 Task: Create a due date automation trigger when advanced on, on the wednesday of the week a card is due add content with an empty description at 11:00 AM.
Action: Mouse moved to (1340, 105)
Screenshot: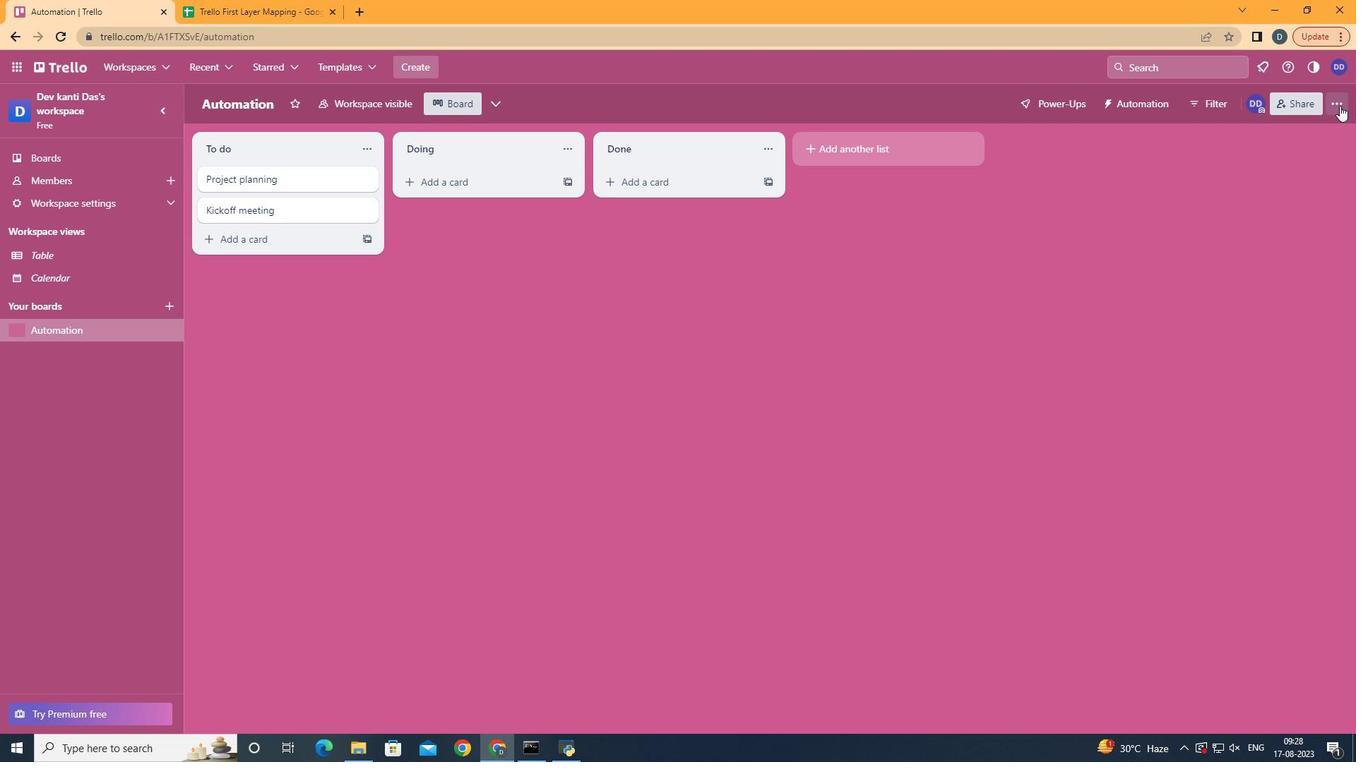 
Action: Mouse pressed left at (1340, 105)
Screenshot: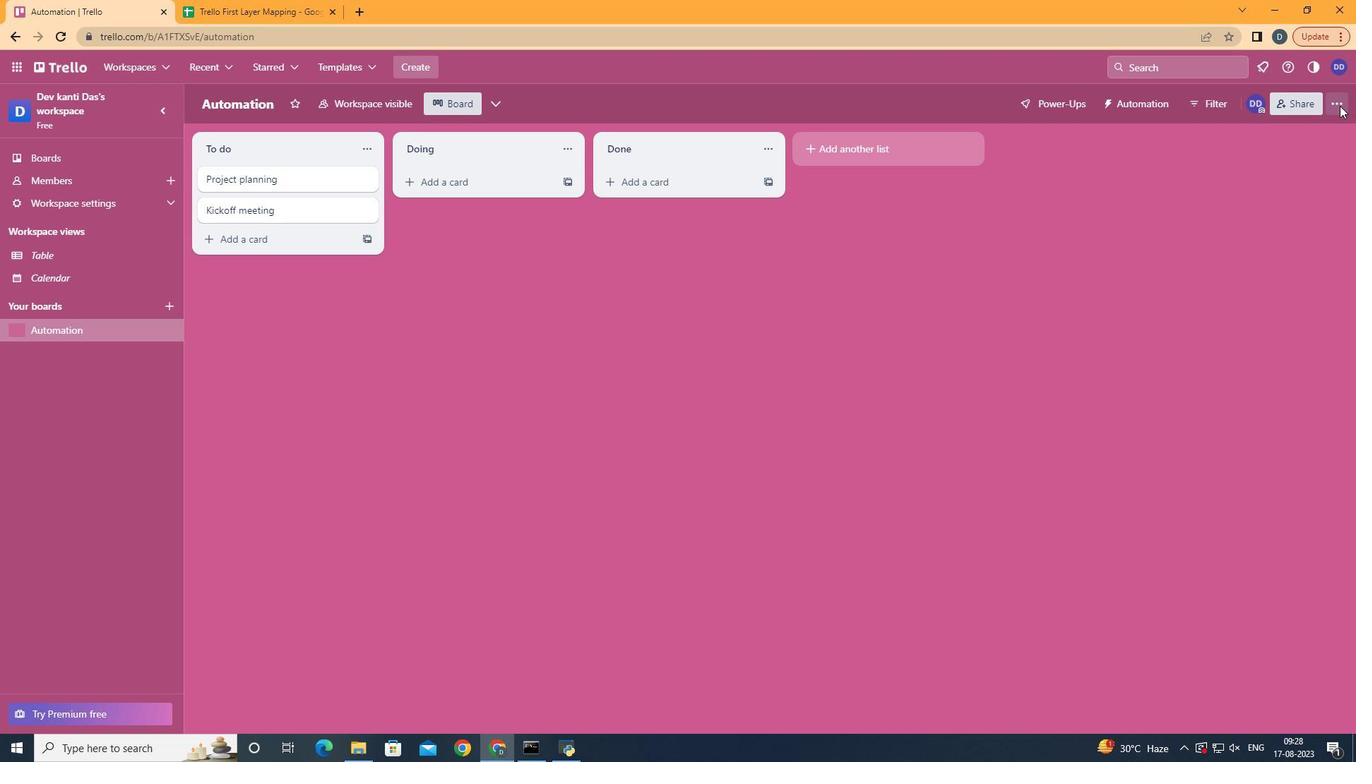
Action: Mouse moved to (1253, 307)
Screenshot: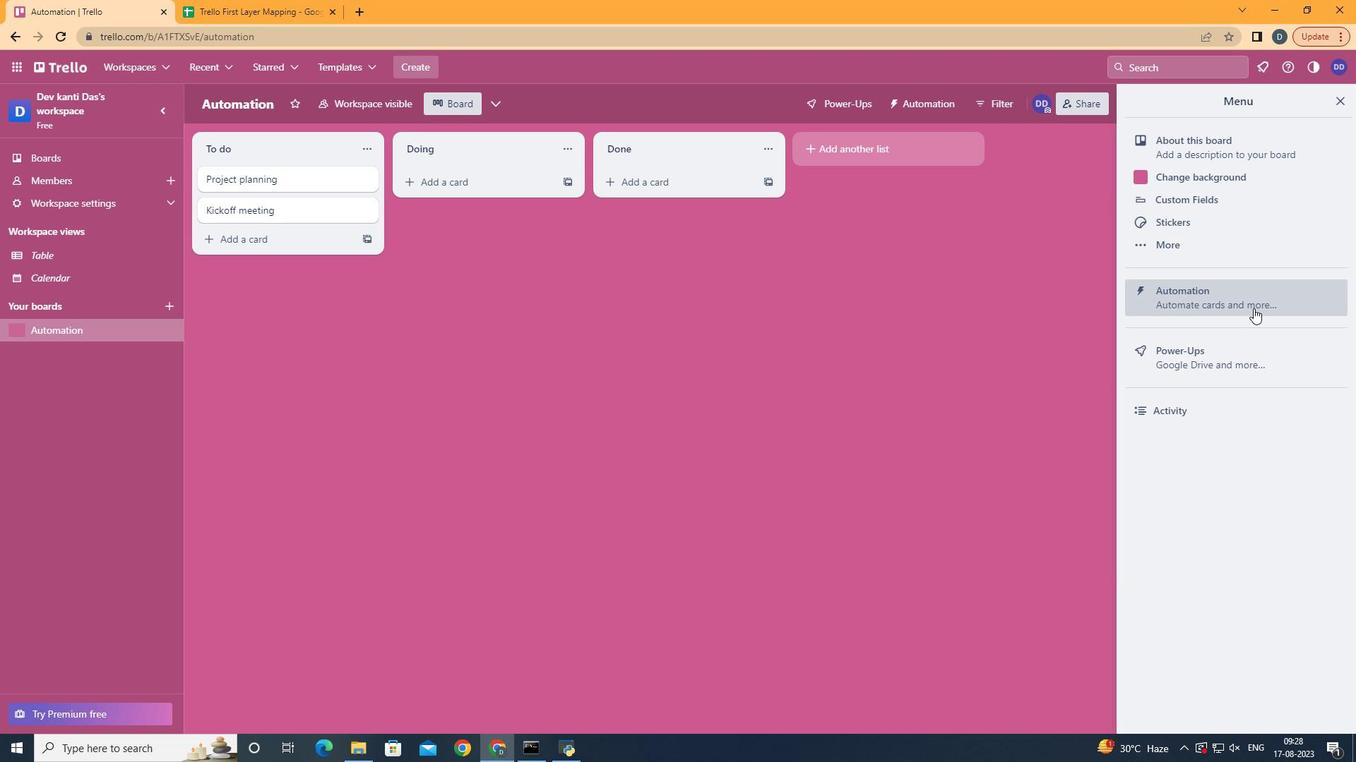 
Action: Mouse pressed left at (1253, 307)
Screenshot: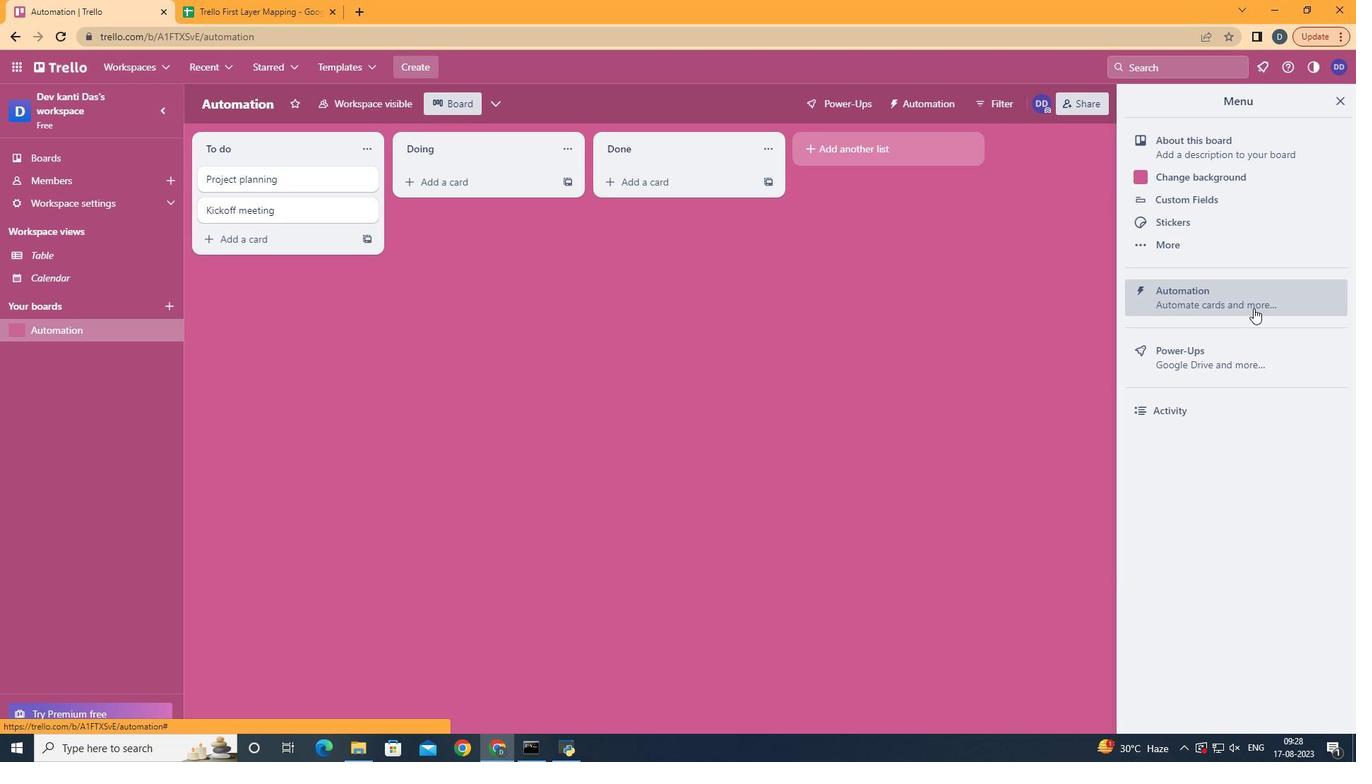 
Action: Mouse moved to (262, 280)
Screenshot: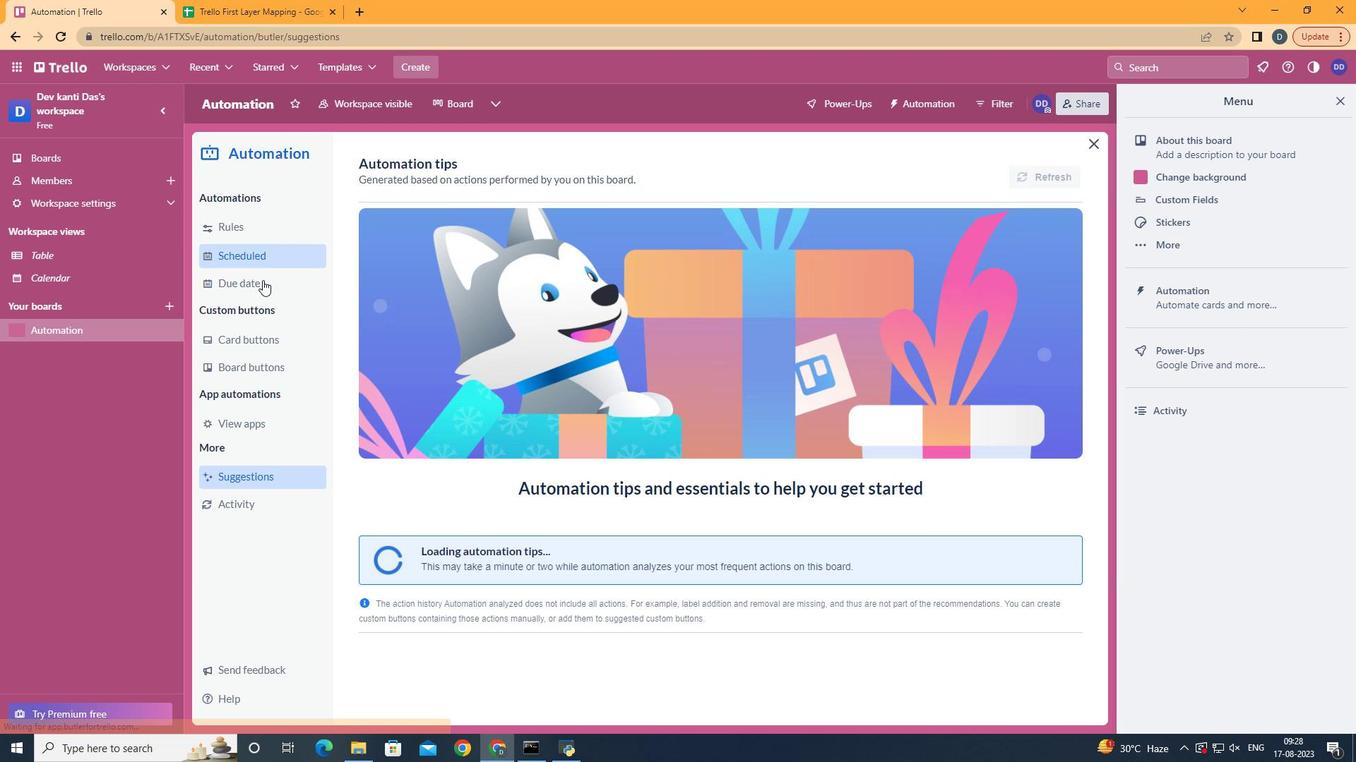 
Action: Mouse pressed left at (262, 280)
Screenshot: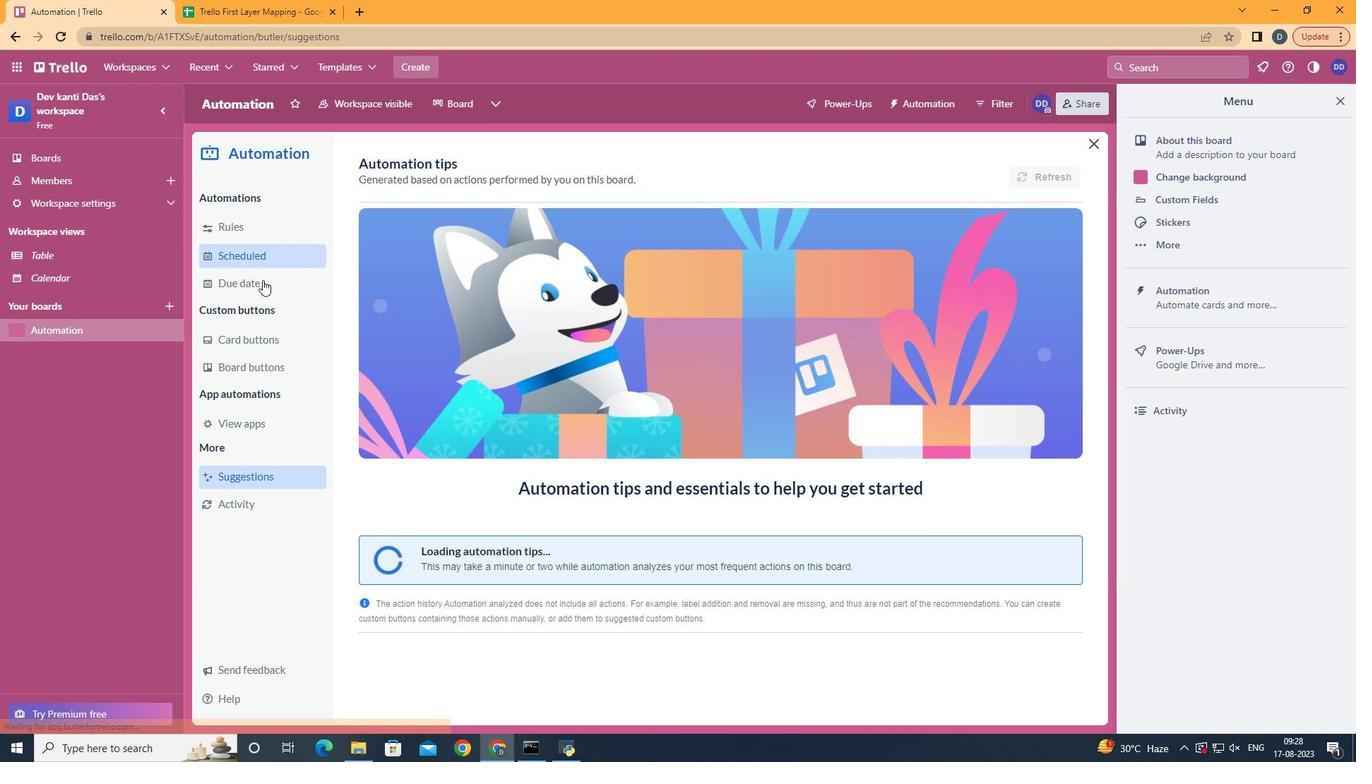
Action: Mouse moved to (975, 165)
Screenshot: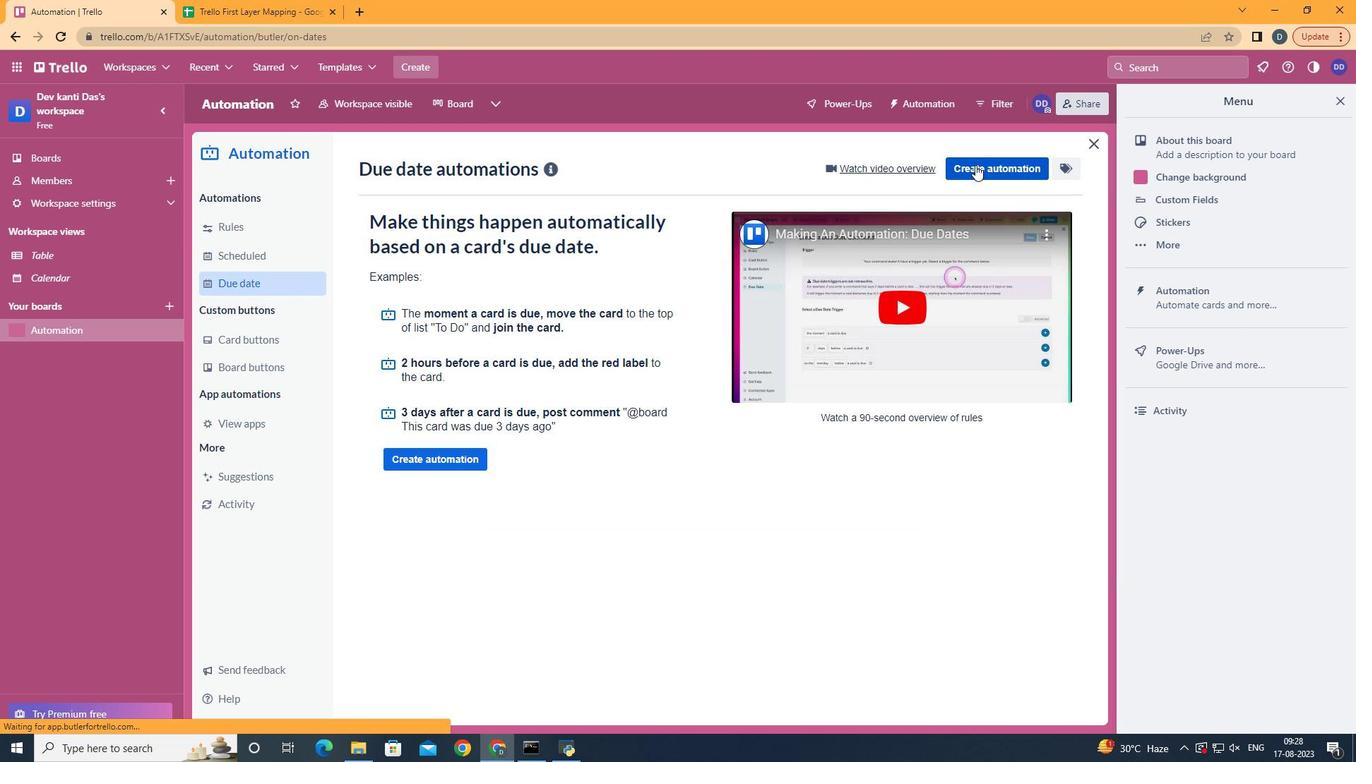 
Action: Mouse pressed left at (975, 165)
Screenshot: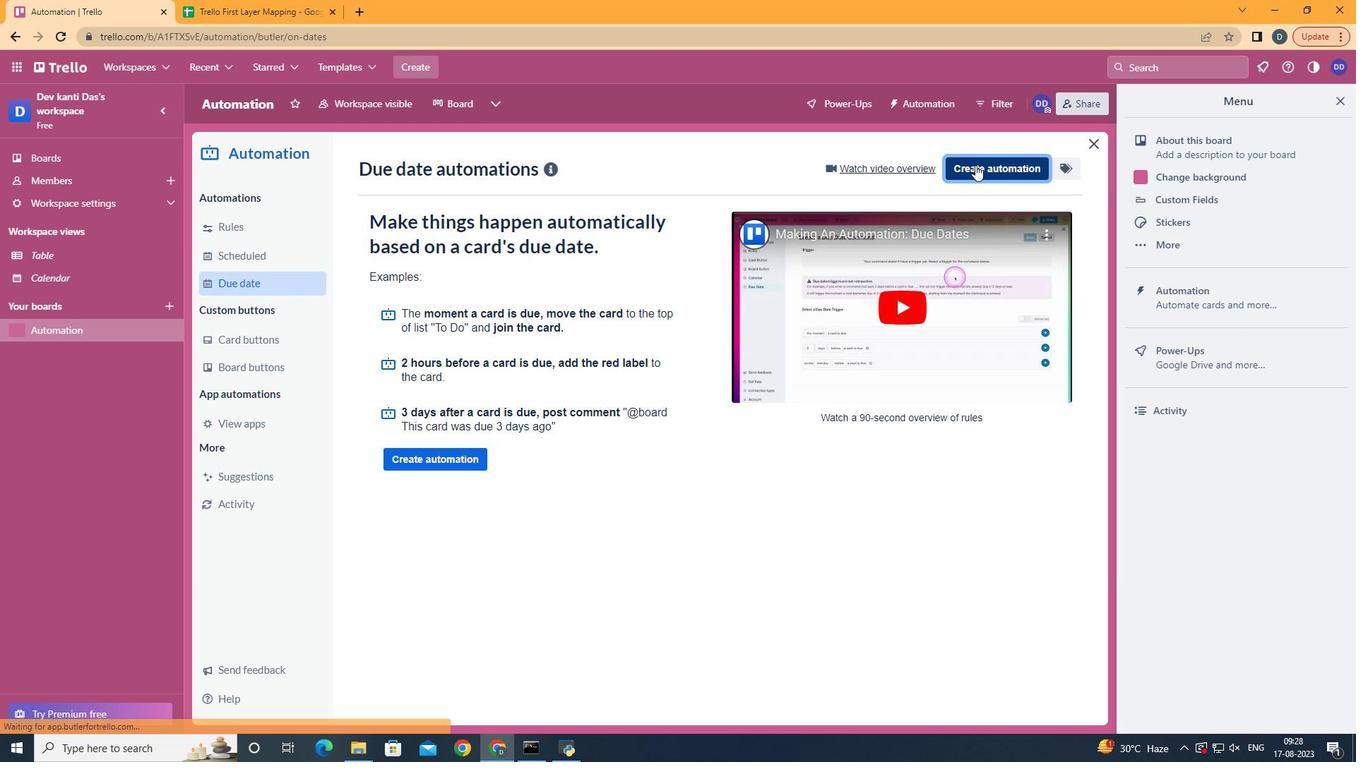 
Action: Mouse moved to (734, 298)
Screenshot: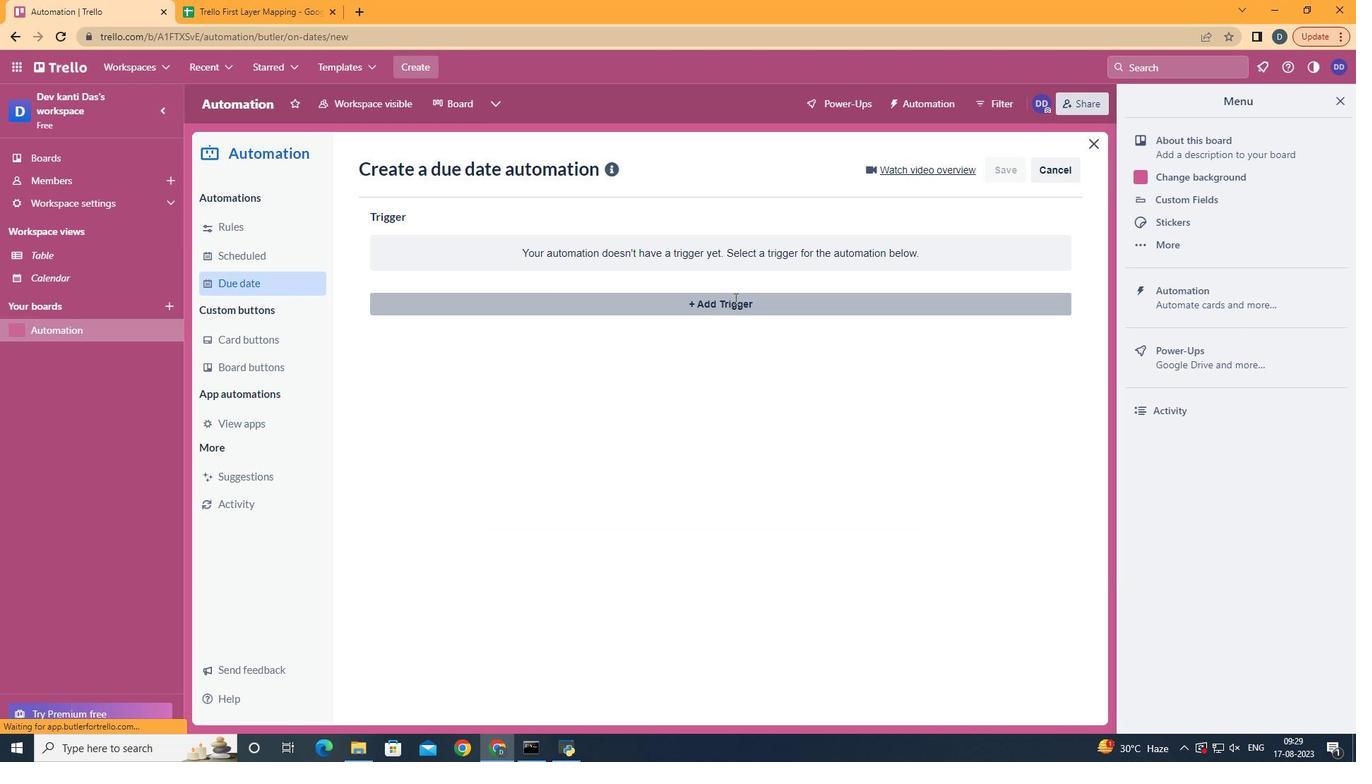 
Action: Mouse pressed left at (734, 298)
Screenshot: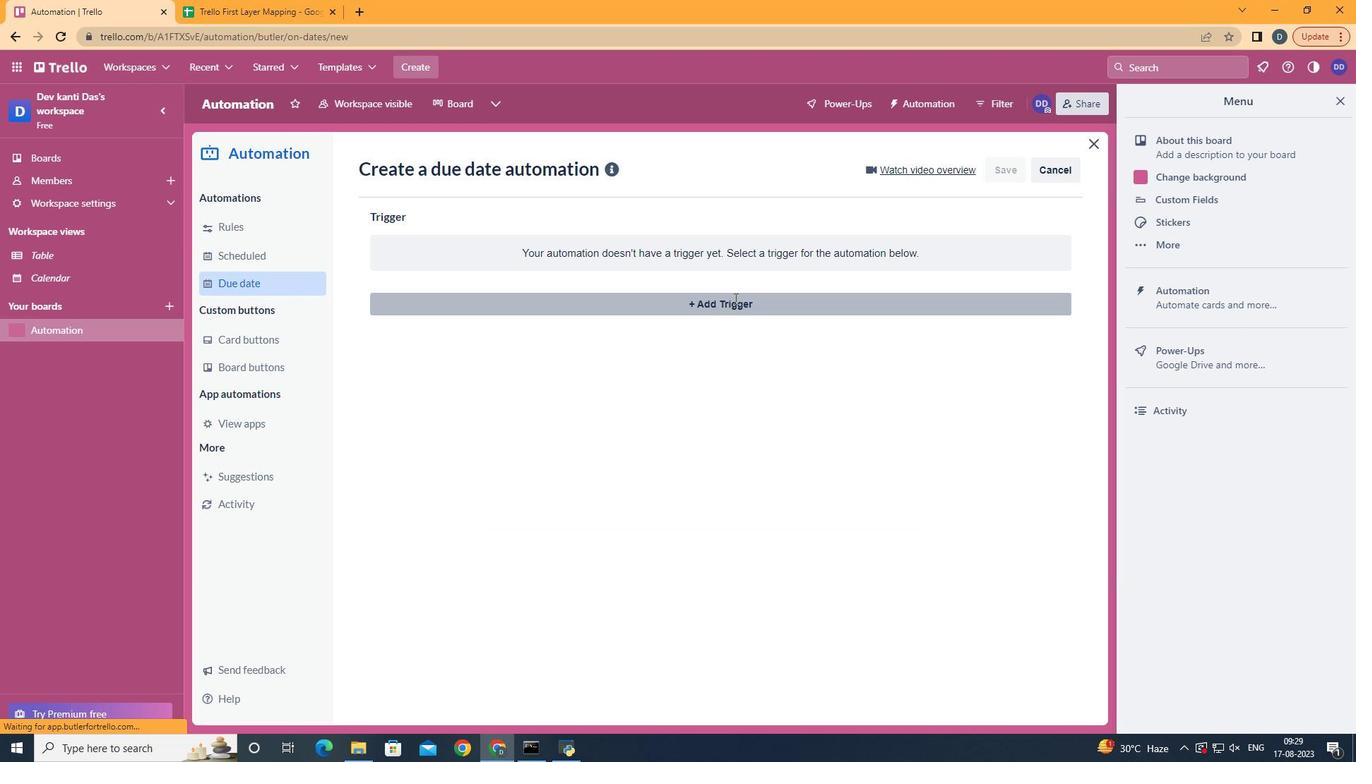 
Action: Mouse moved to (461, 426)
Screenshot: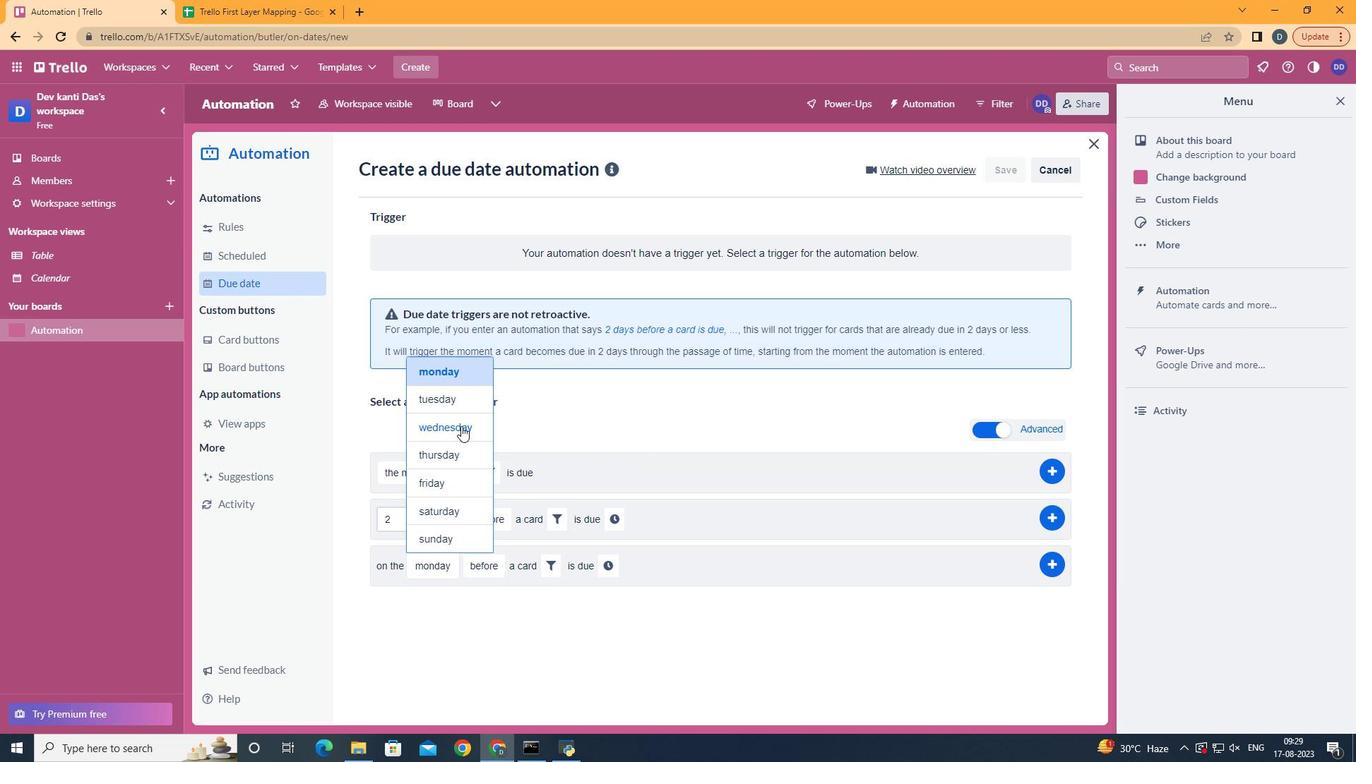 
Action: Mouse pressed left at (461, 426)
Screenshot: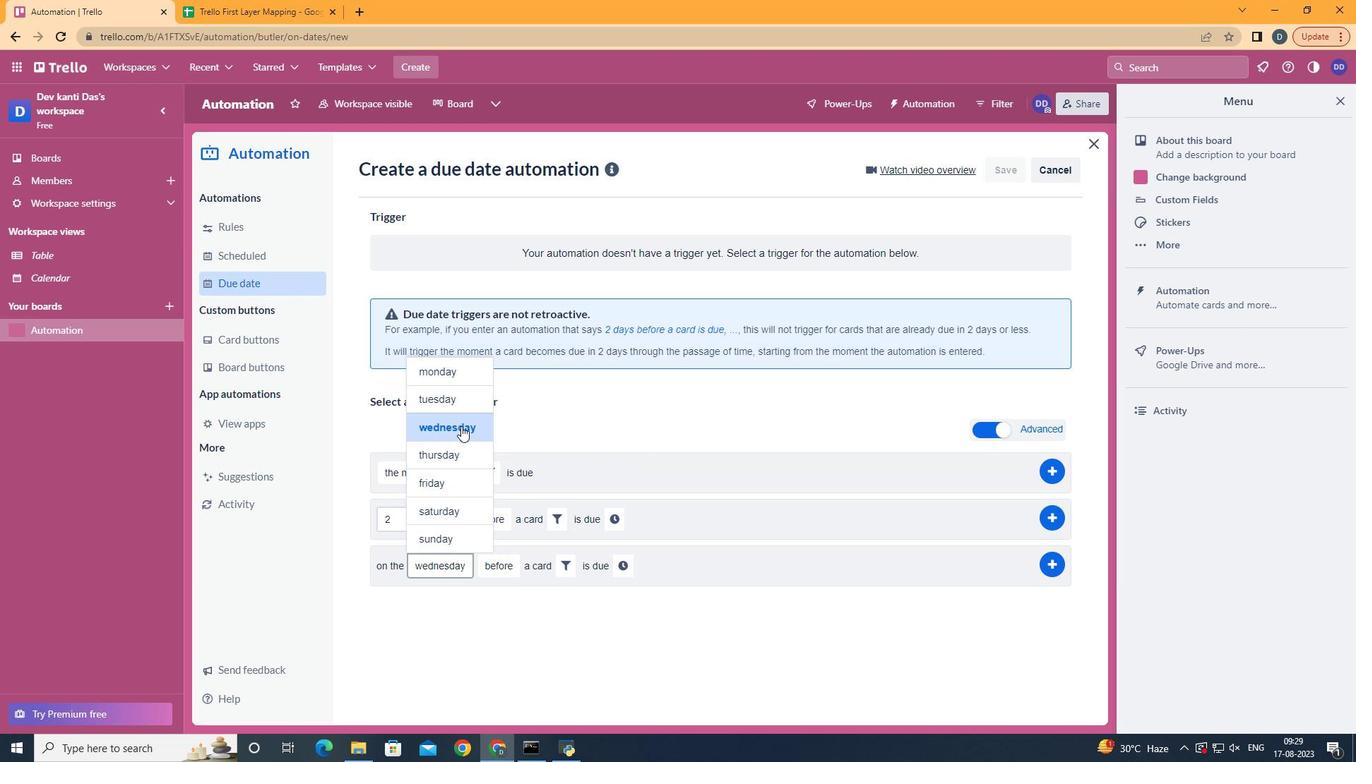 
Action: Mouse moved to (526, 656)
Screenshot: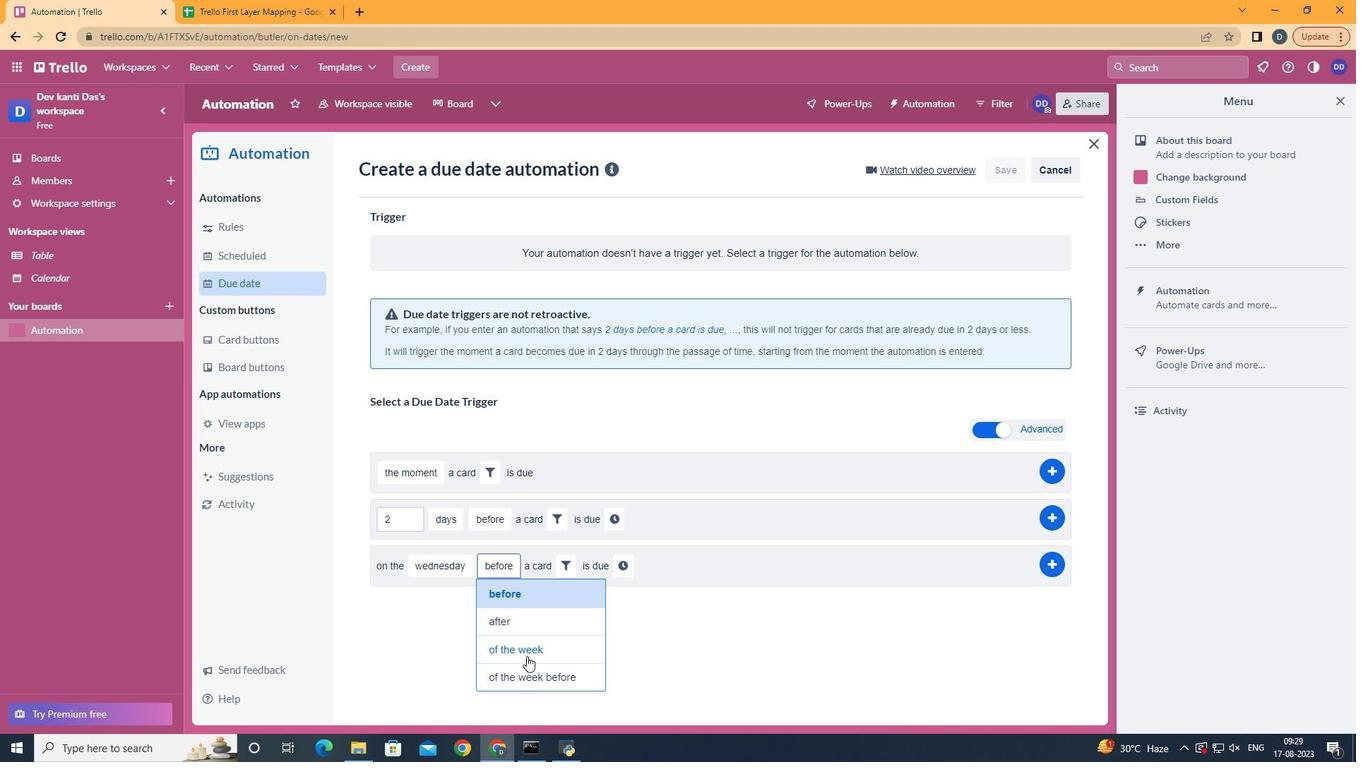 
Action: Mouse pressed left at (526, 656)
Screenshot: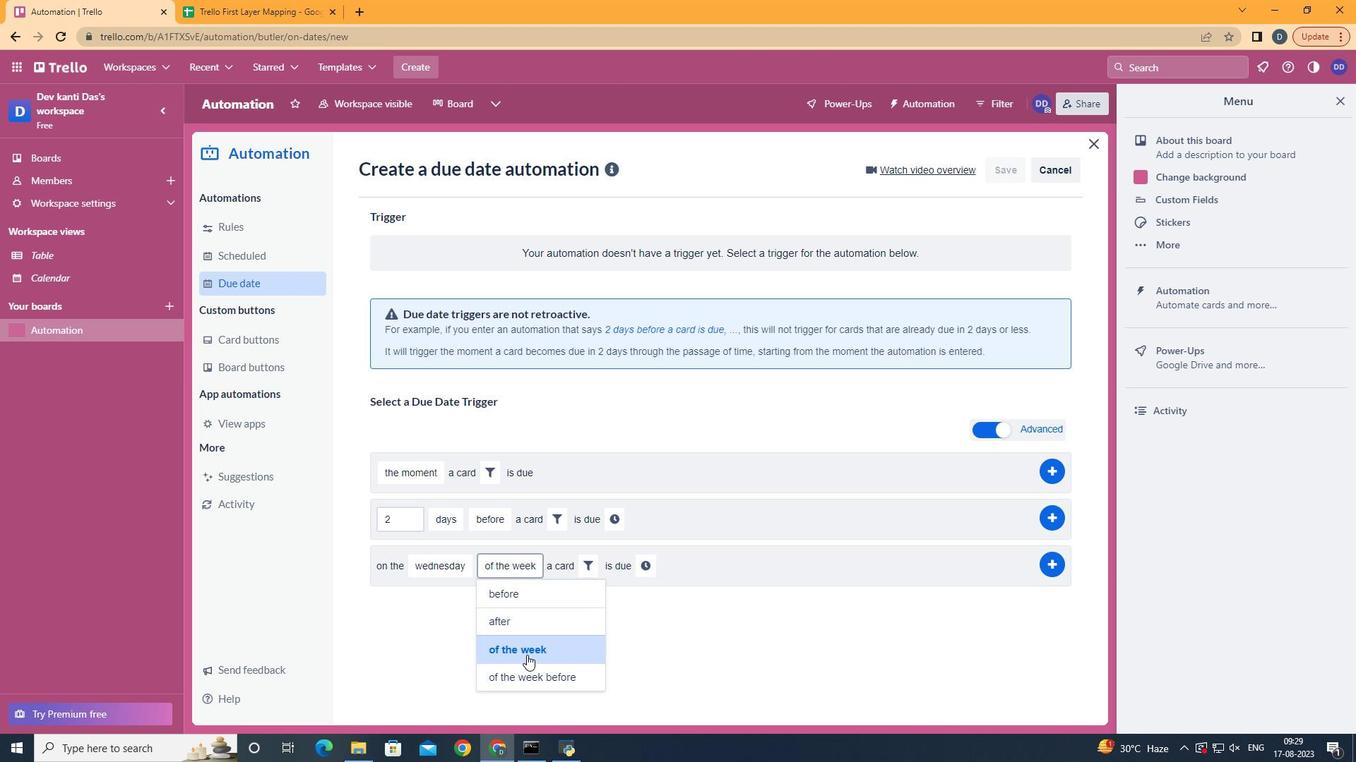 
Action: Mouse moved to (595, 566)
Screenshot: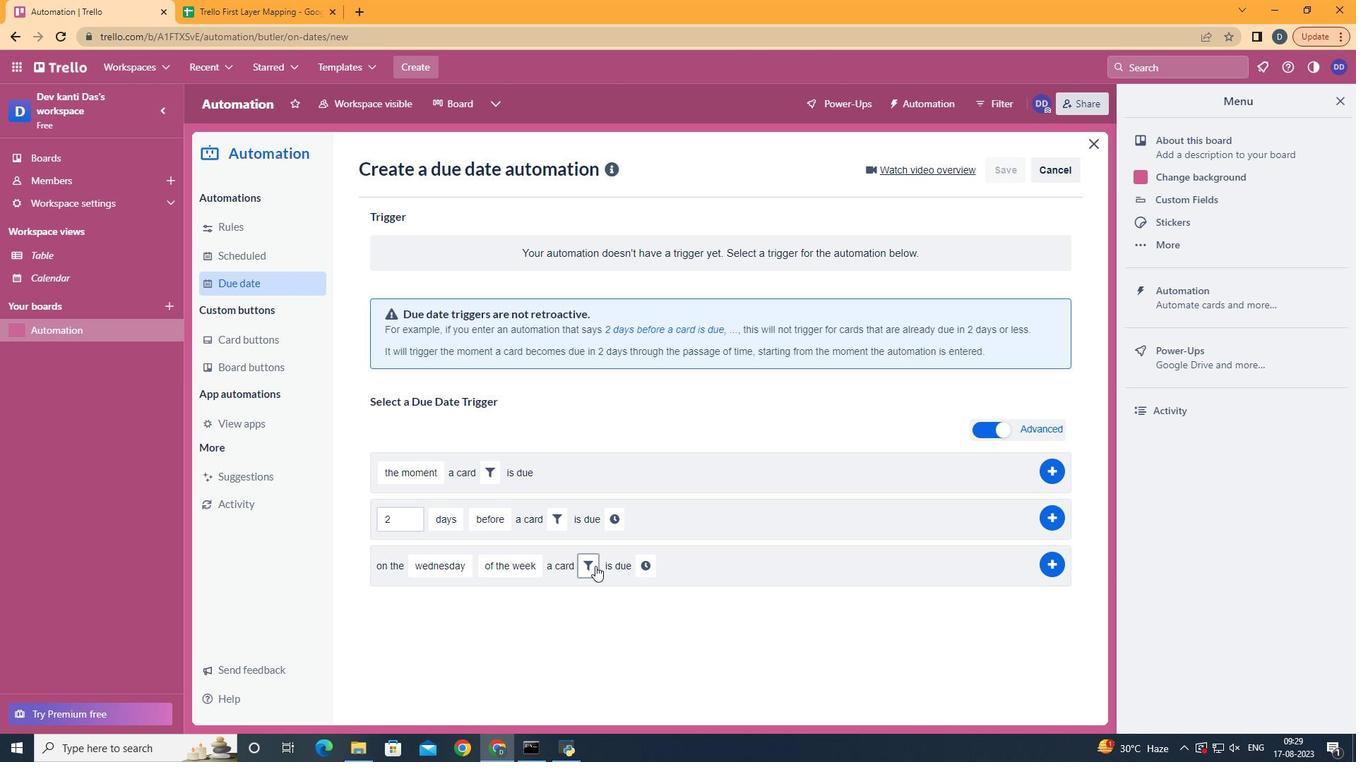 
Action: Mouse pressed left at (595, 566)
Screenshot: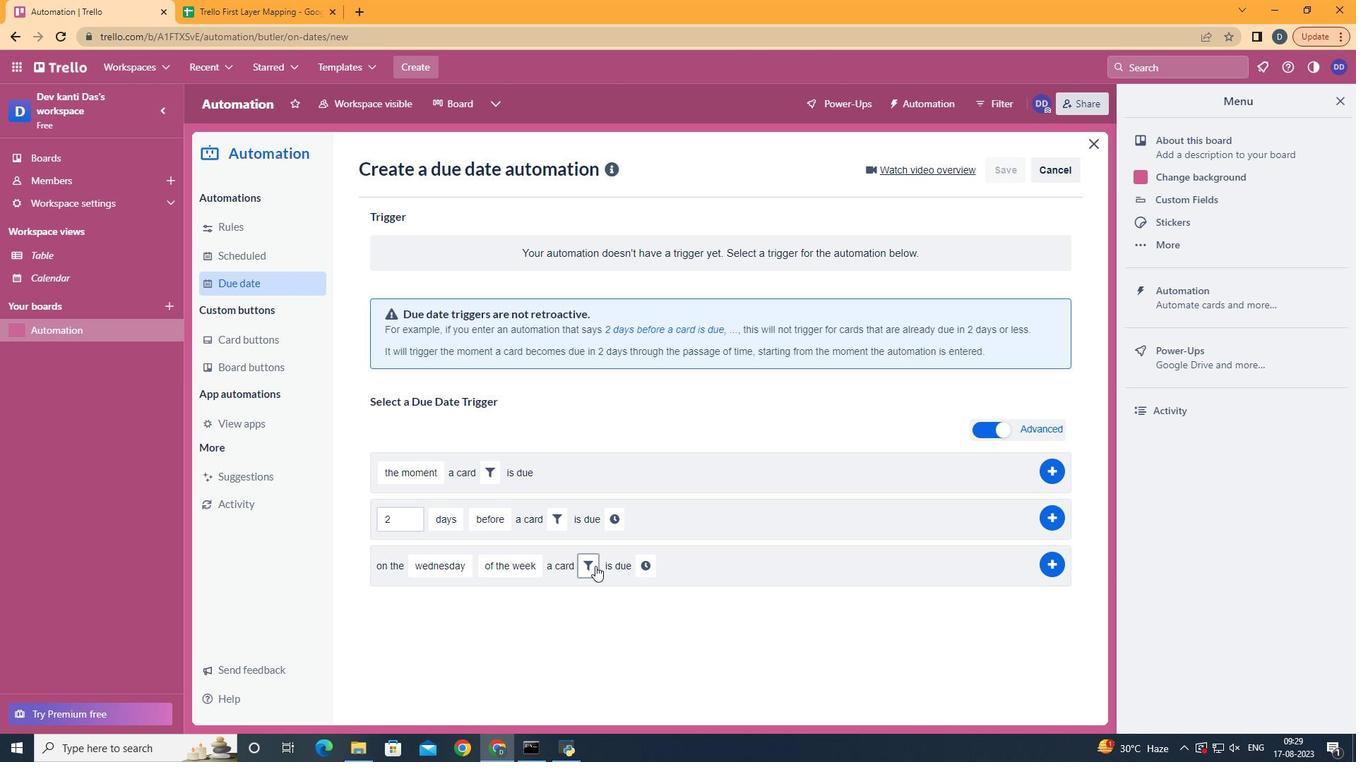 
Action: Mouse moved to (766, 611)
Screenshot: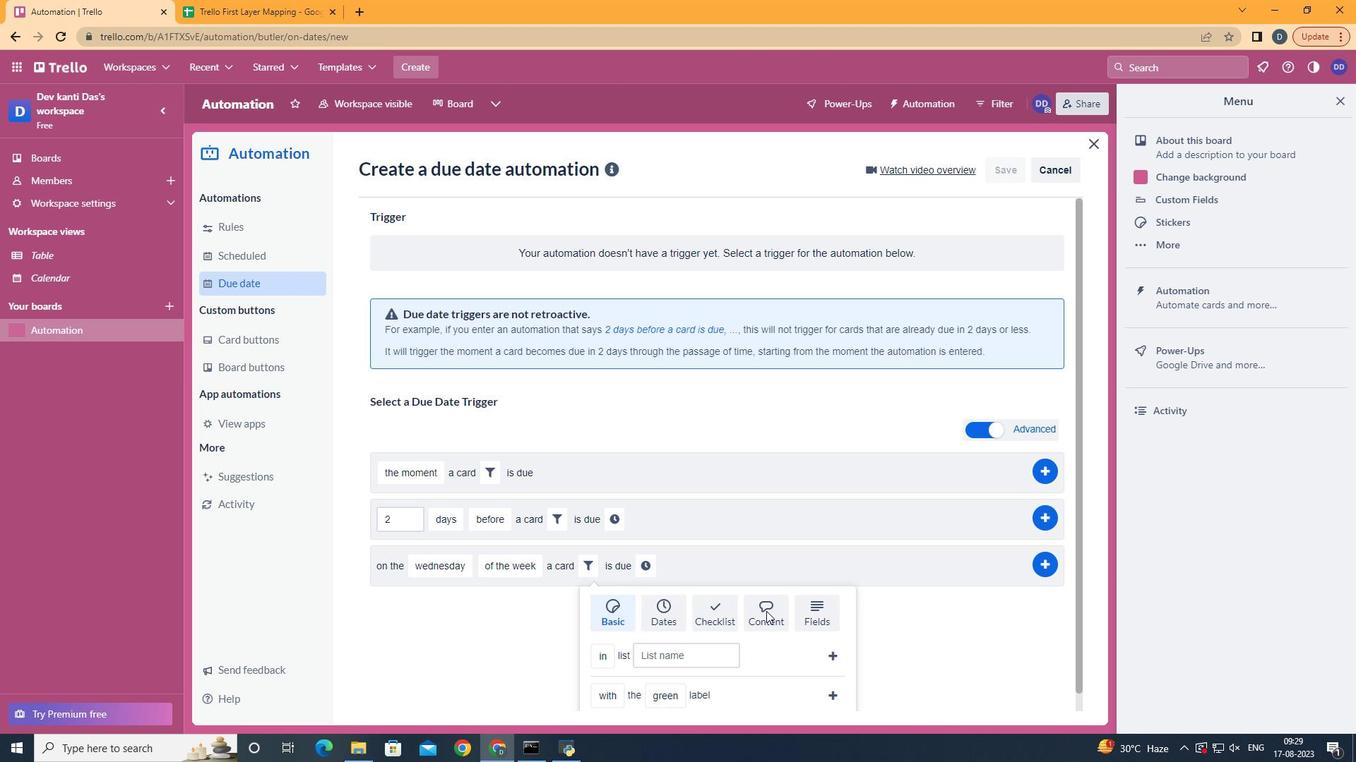
Action: Mouse pressed left at (766, 611)
Screenshot: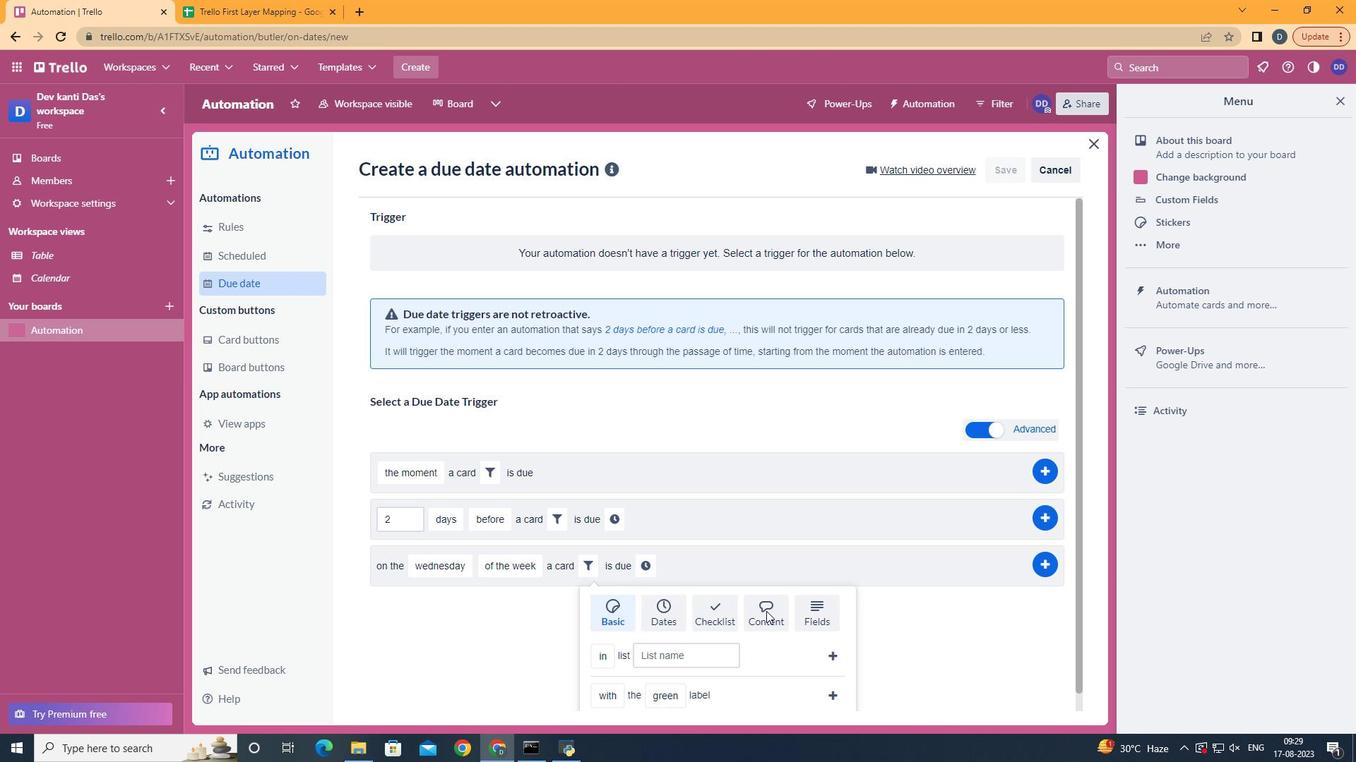 
Action: Mouse scrolled (766, 611) with delta (0, 0)
Screenshot: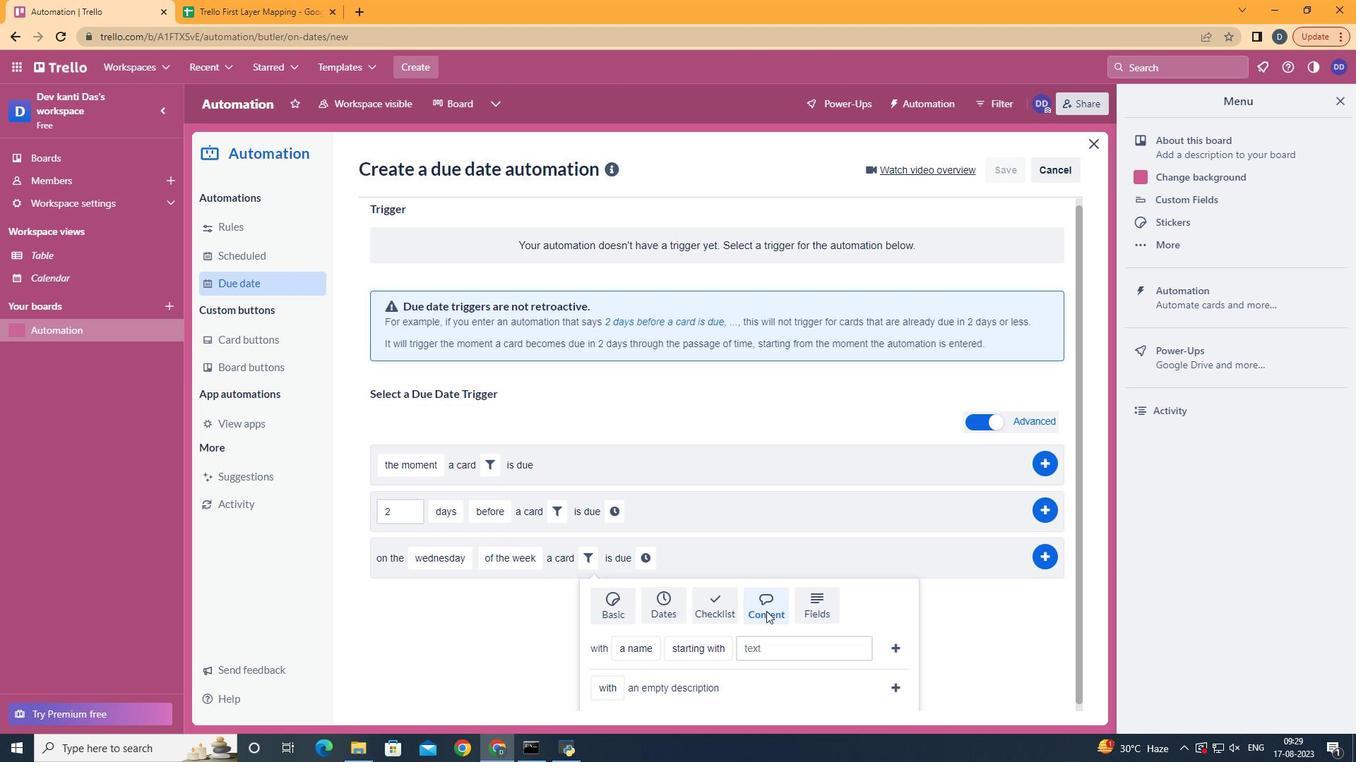 
Action: Mouse scrolled (766, 611) with delta (0, 0)
Screenshot: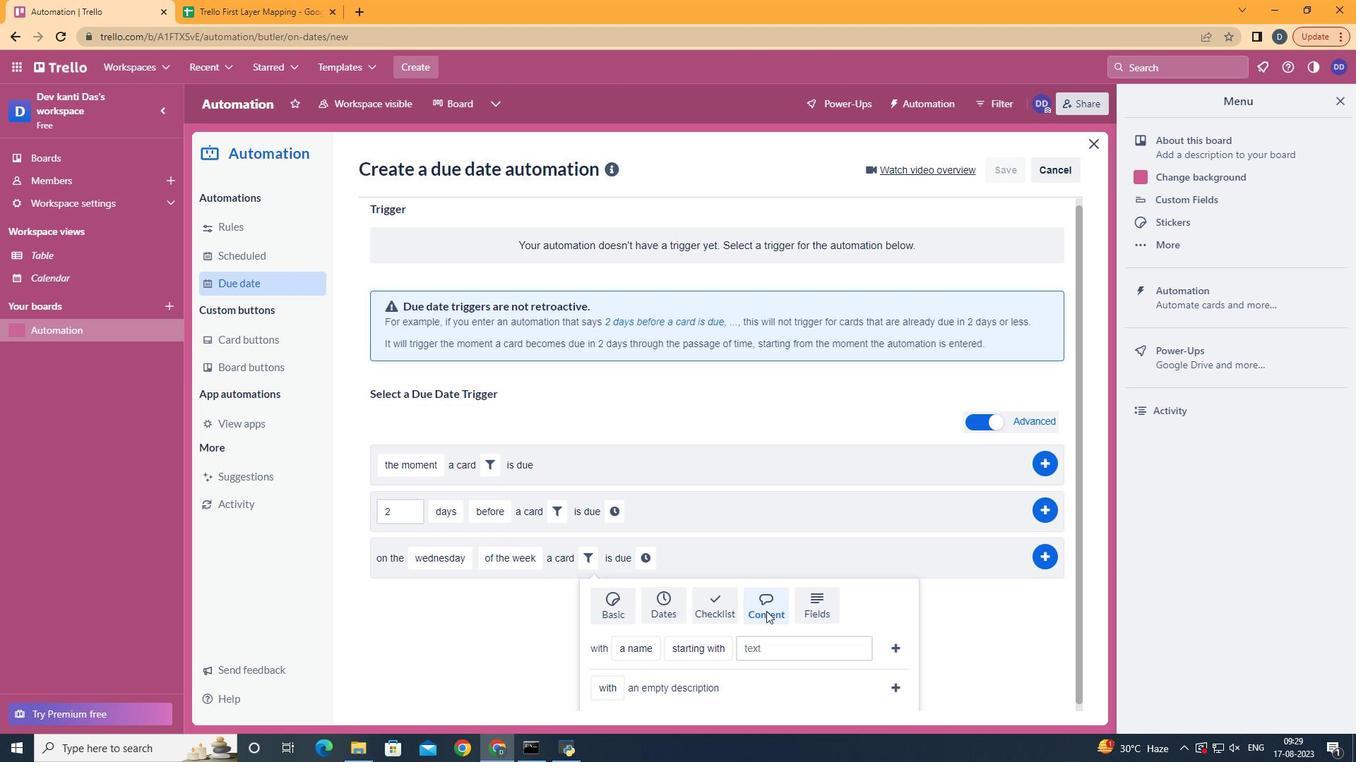 
Action: Mouse scrolled (766, 611) with delta (0, 0)
Screenshot: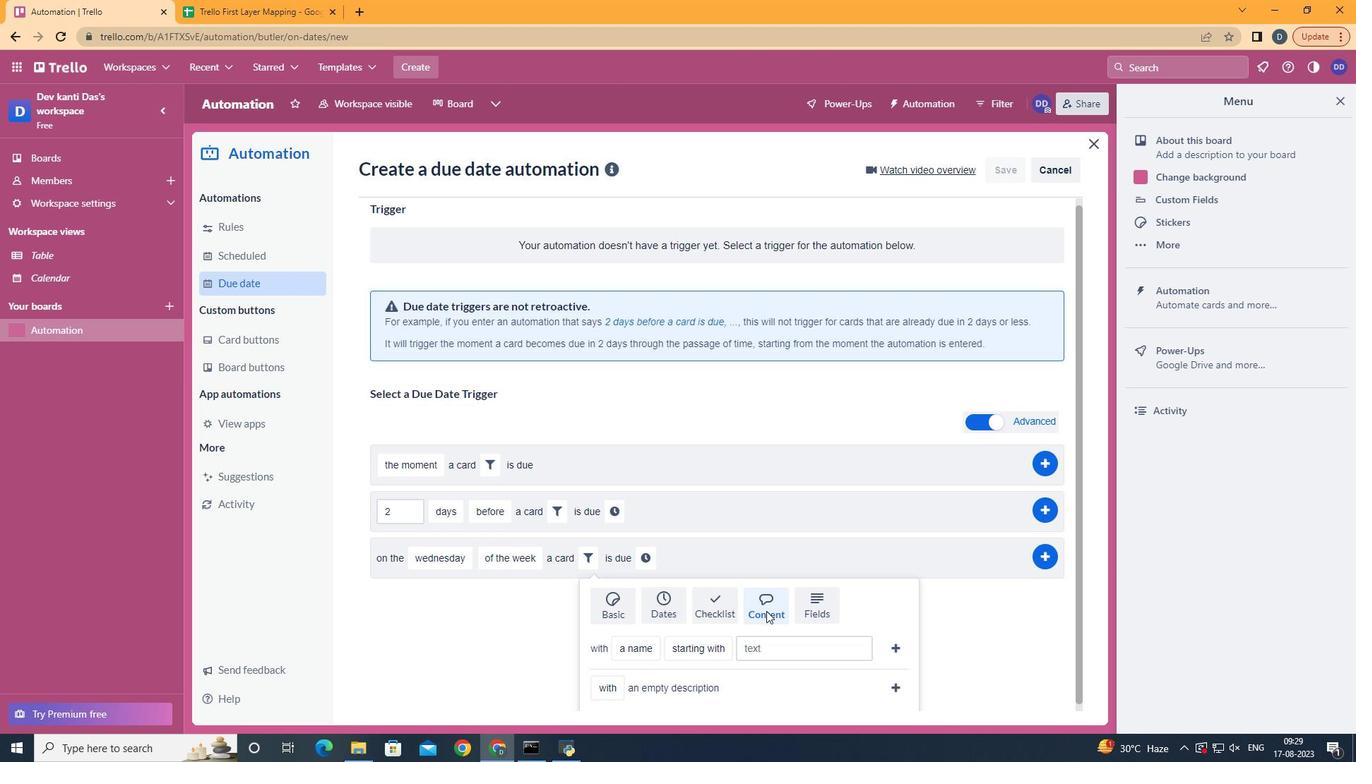 
Action: Mouse scrolled (766, 611) with delta (0, 0)
Screenshot: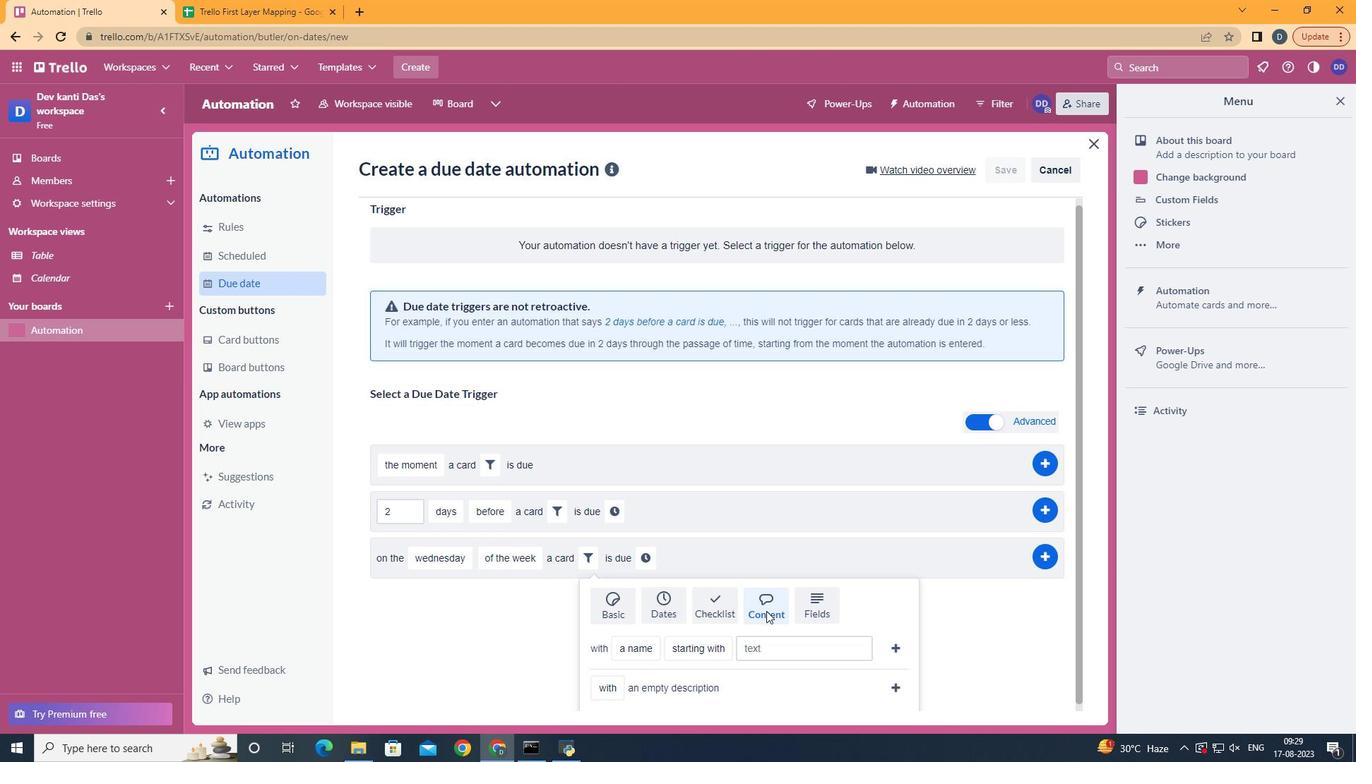 
Action: Mouse scrolled (766, 611) with delta (0, 0)
Screenshot: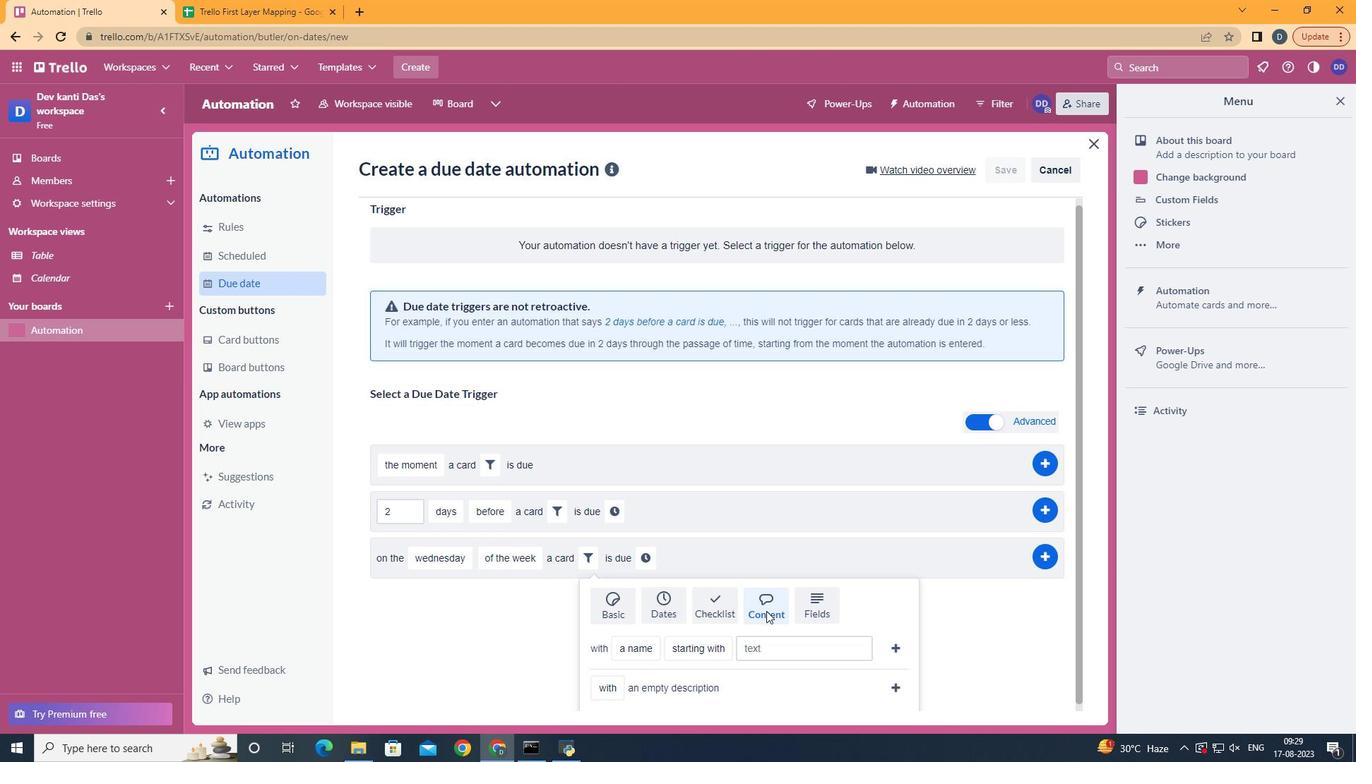 
Action: Mouse scrolled (766, 611) with delta (0, 0)
Screenshot: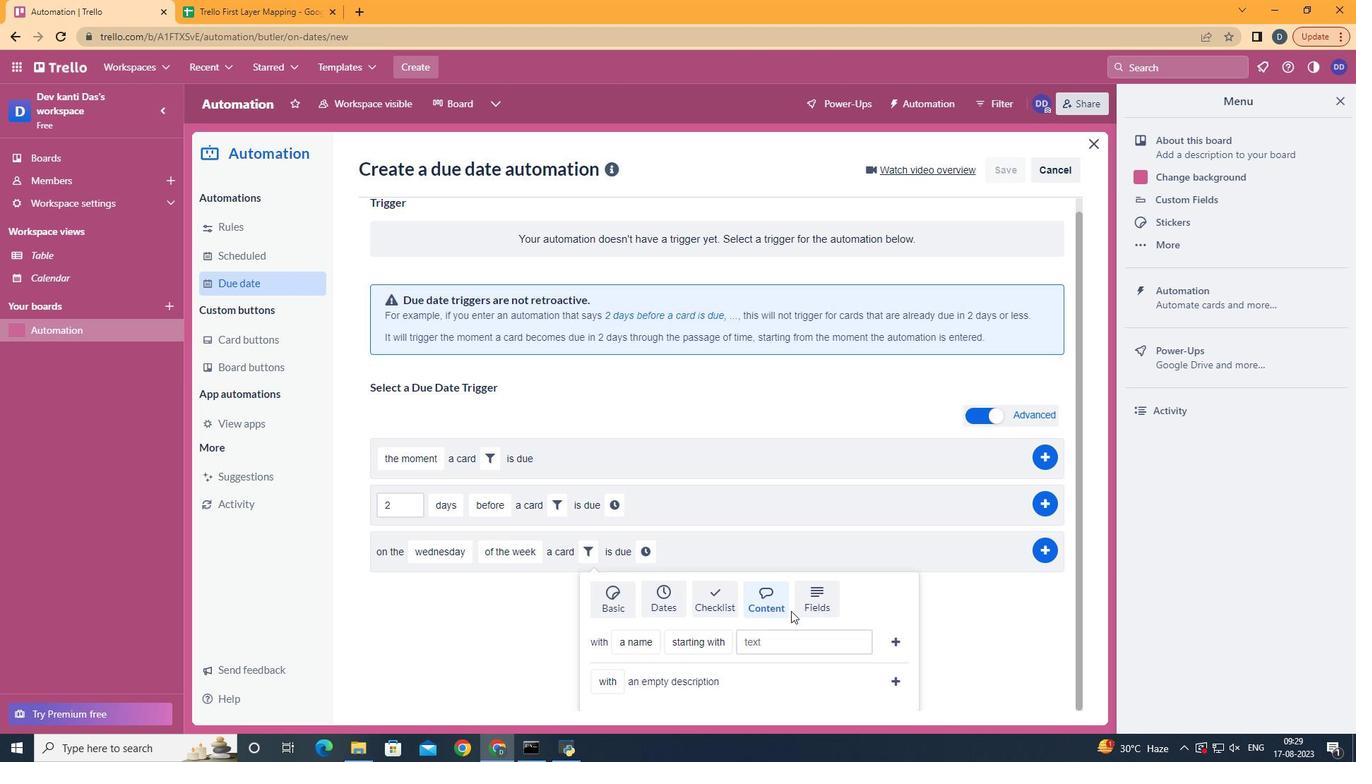 
Action: Mouse moved to (896, 684)
Screenshot: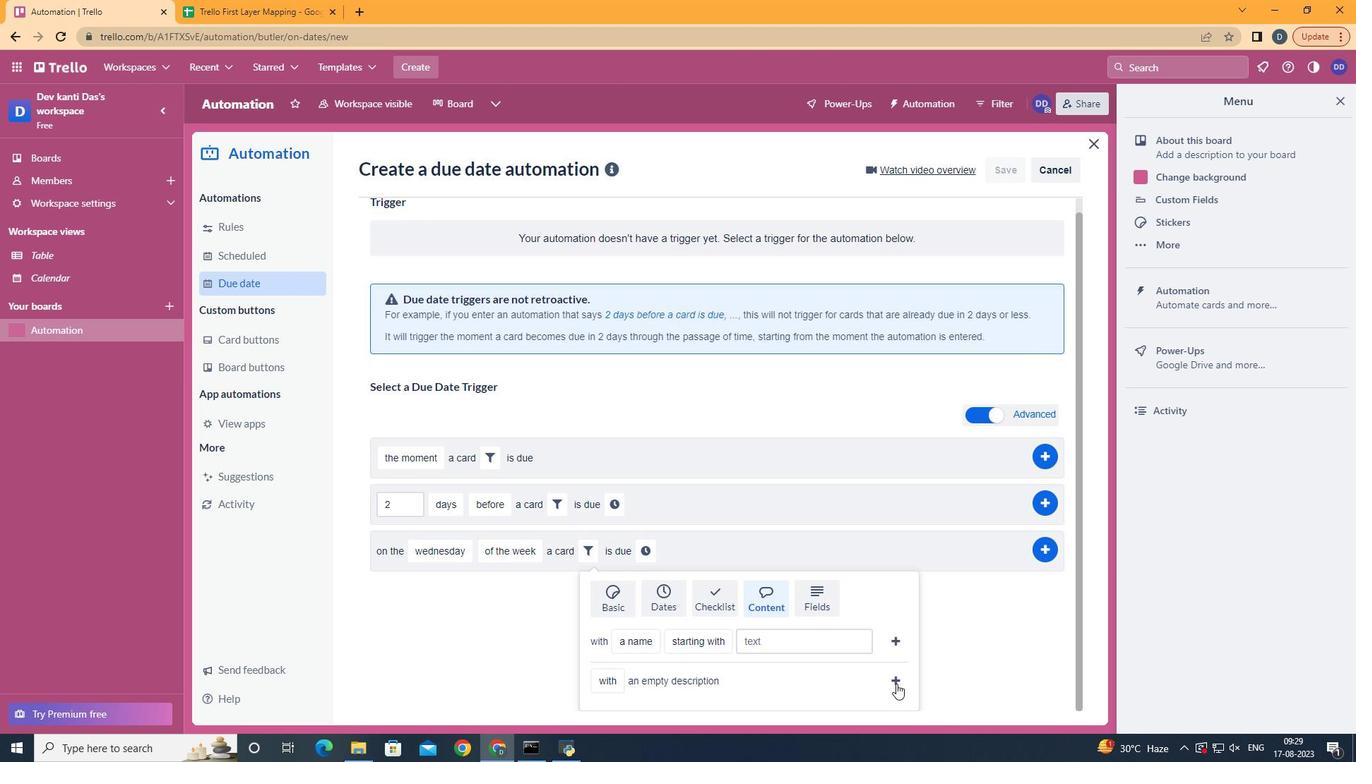 
Action: Mouse pressed left at (896, 684)
Screenshot: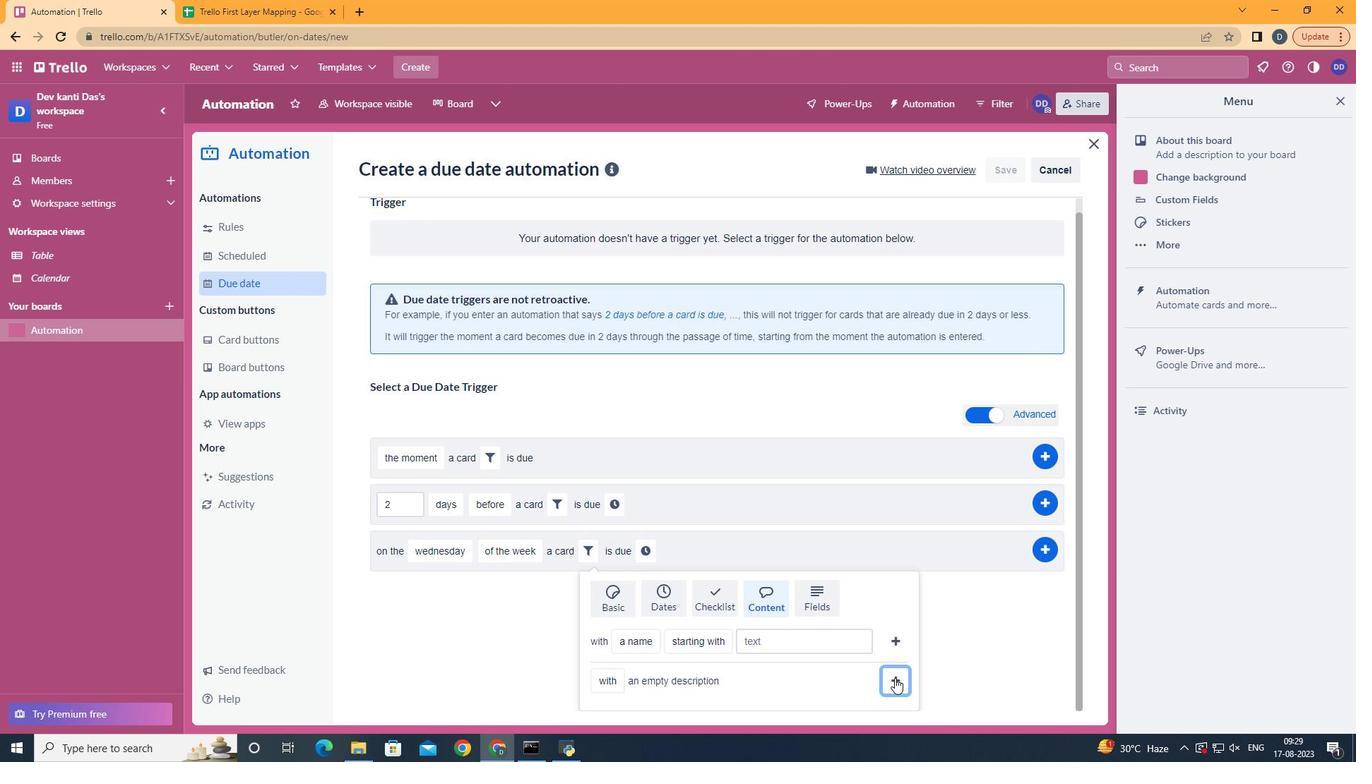
Action: Mouse moved to (797, 568)
Screenshot: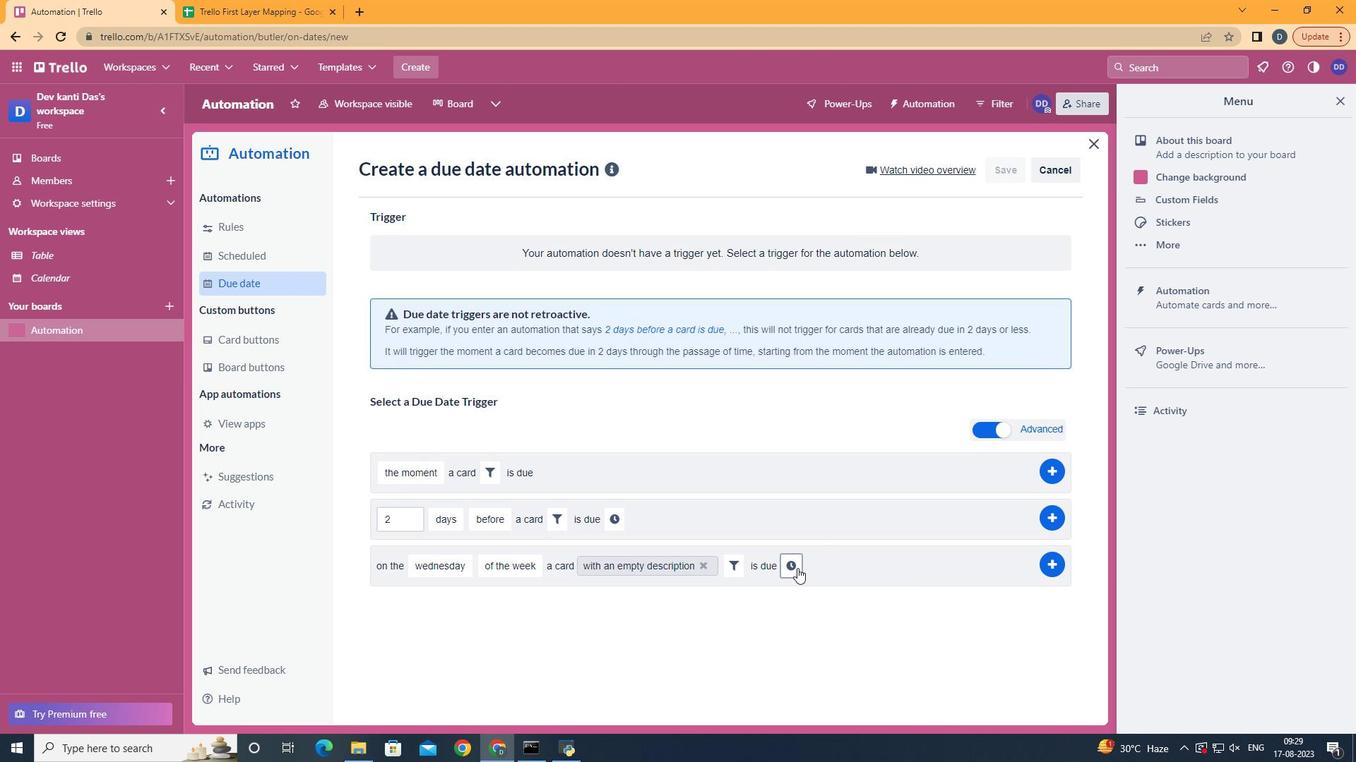 
Action: Mouse pressed left at (797, 568)
Screenshot: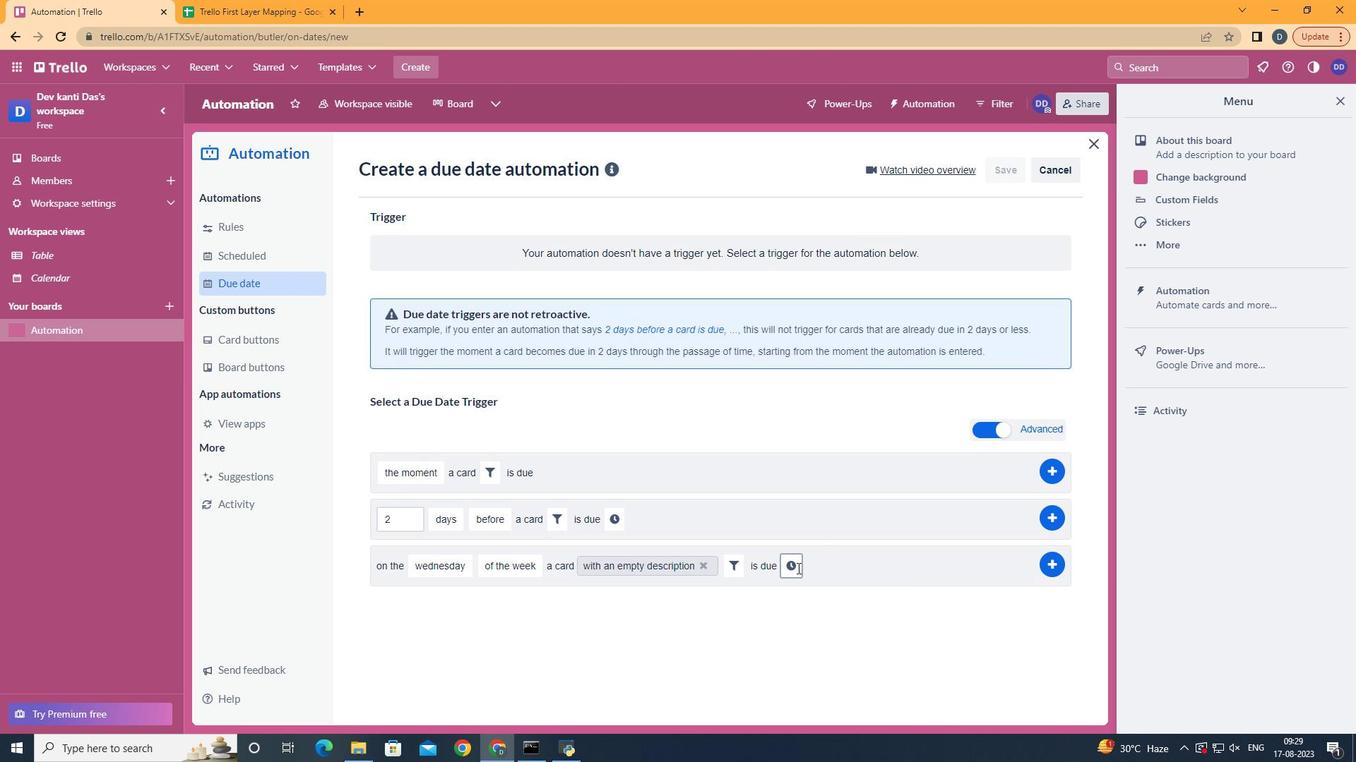 
Action: Mouse moved to (836, 572)
Screenshot: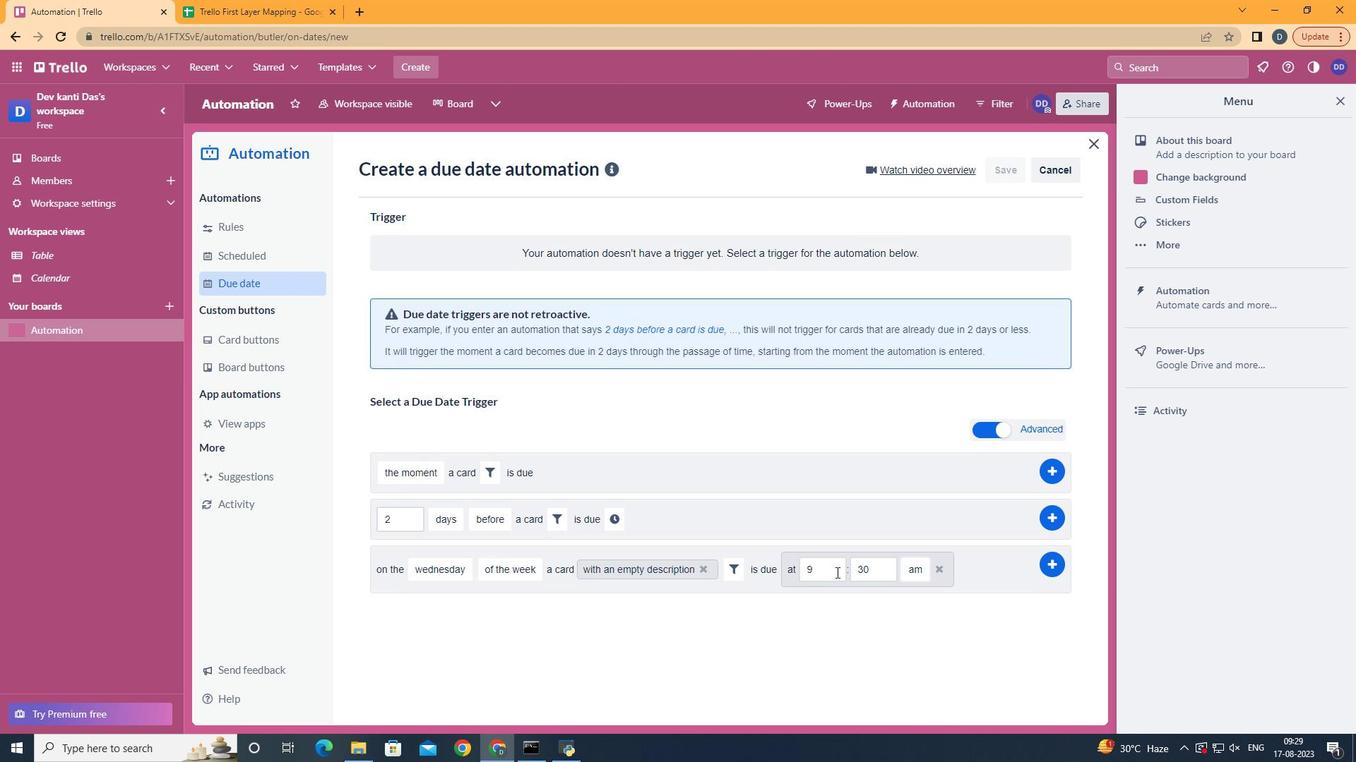 
Action: Mouse pressed left at (836, 572)
Screenshot: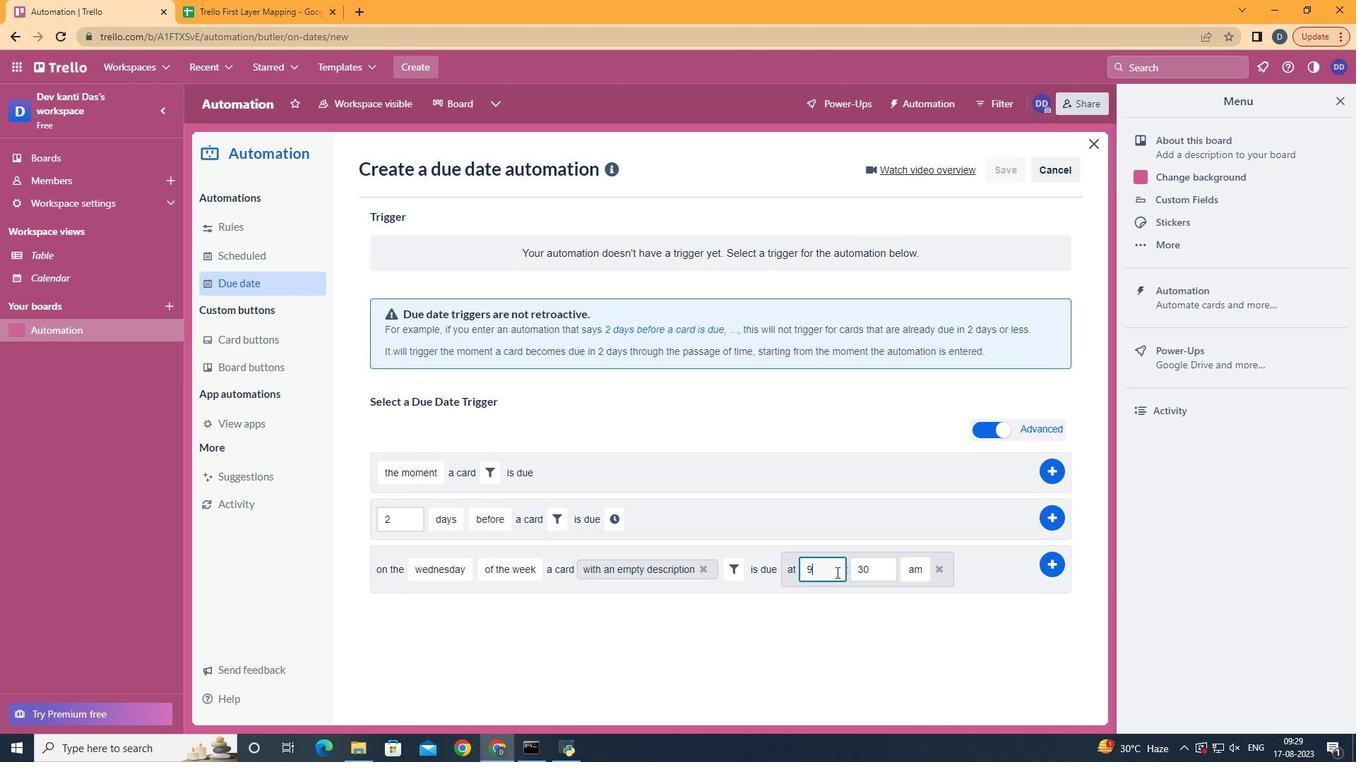 
Action: Key pressed <Key.backspace>11
Screenshot: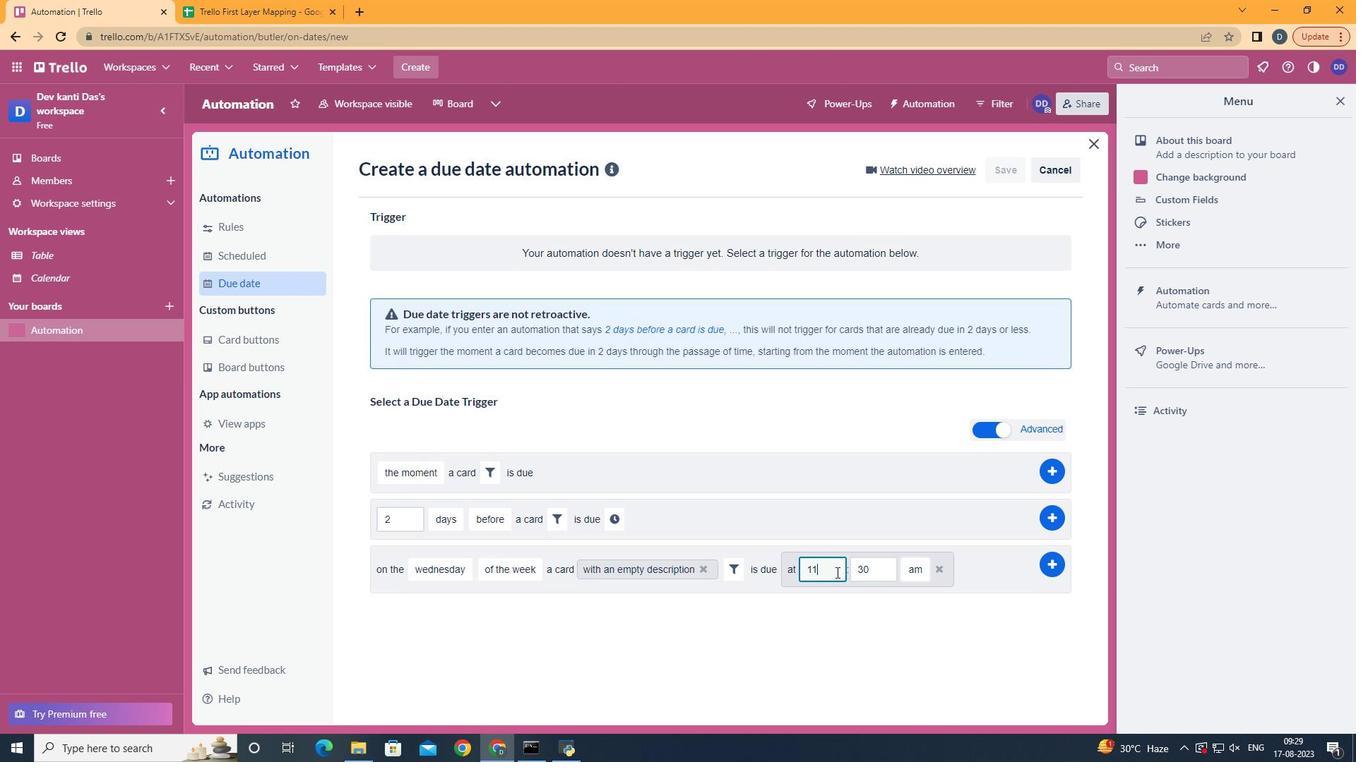
Action: Mouse moved to (892, 570)
Screenshot: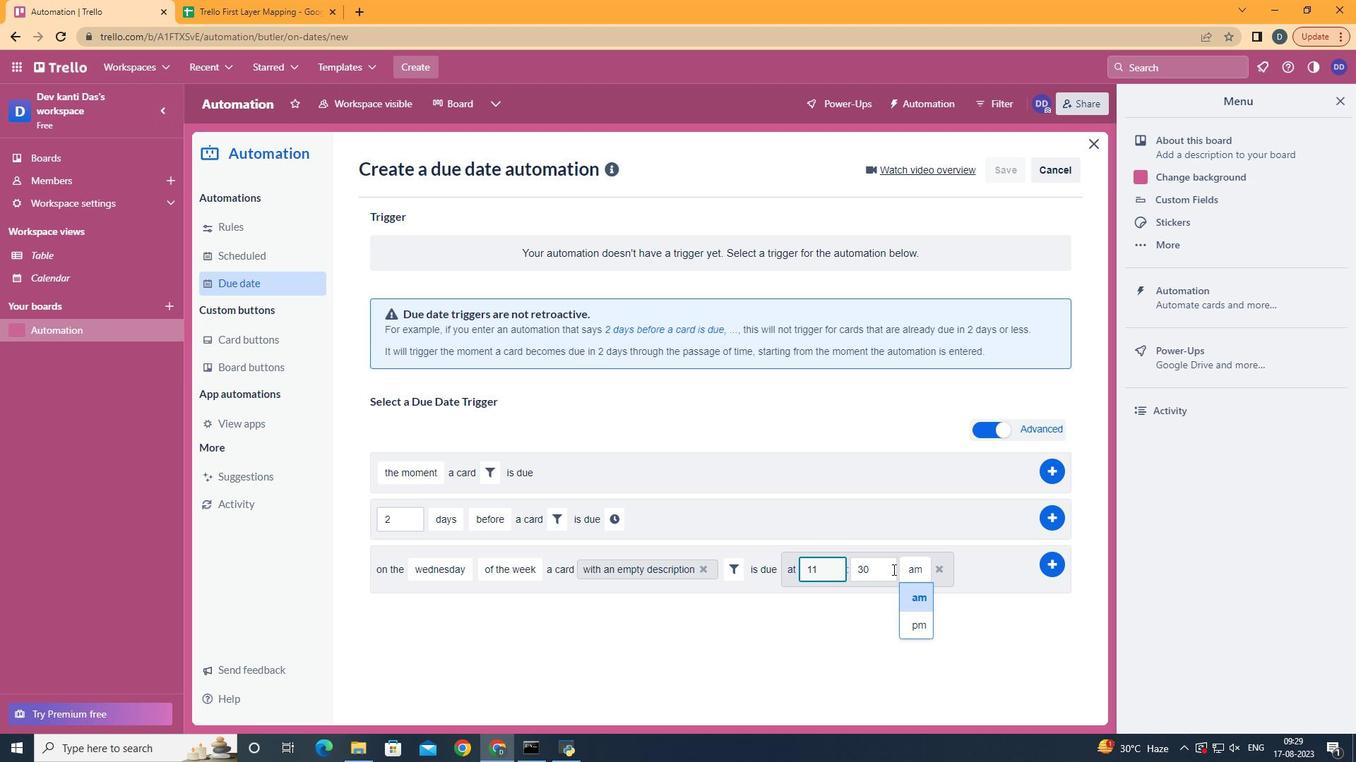 
Action: Mouse pressed left at (892, 570)
Screenshot: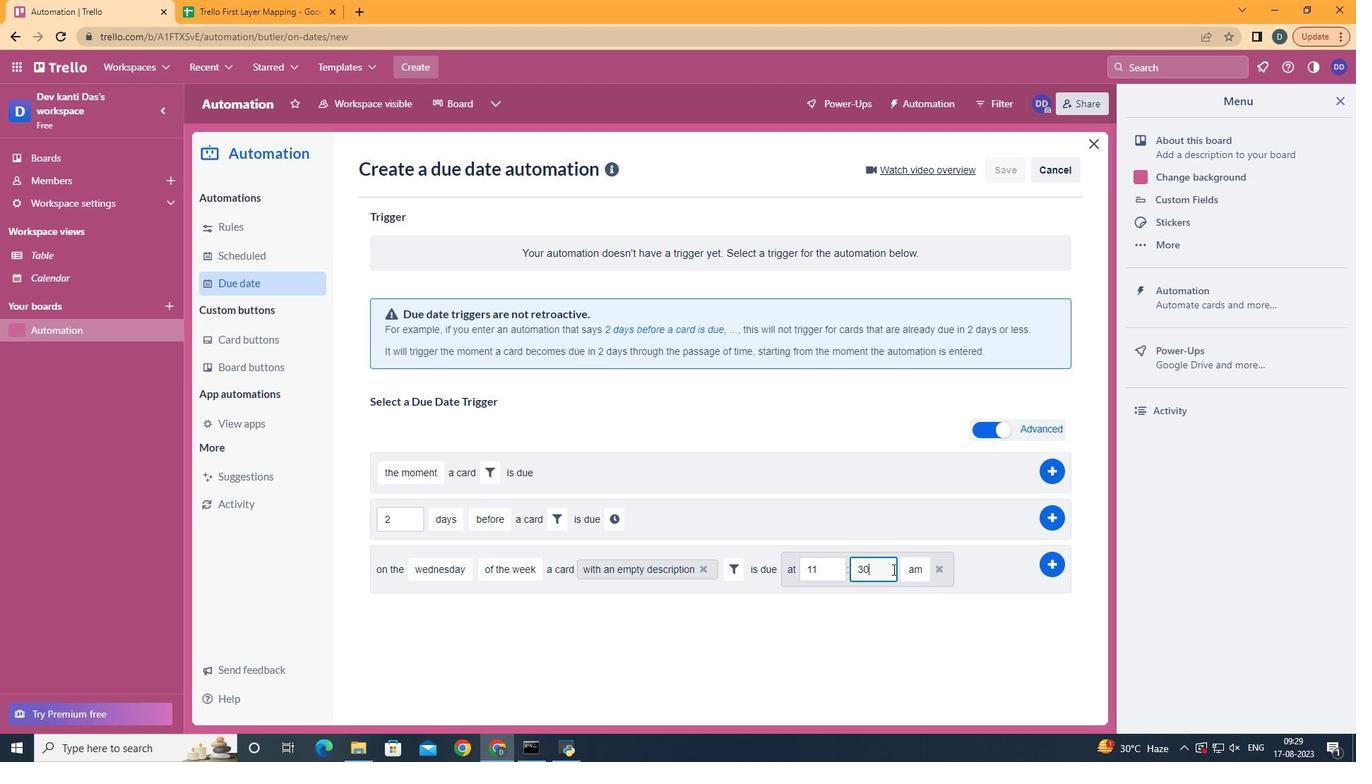 
Action: Key pressed <Key.backspace><Key.backspace>00
Screenshot: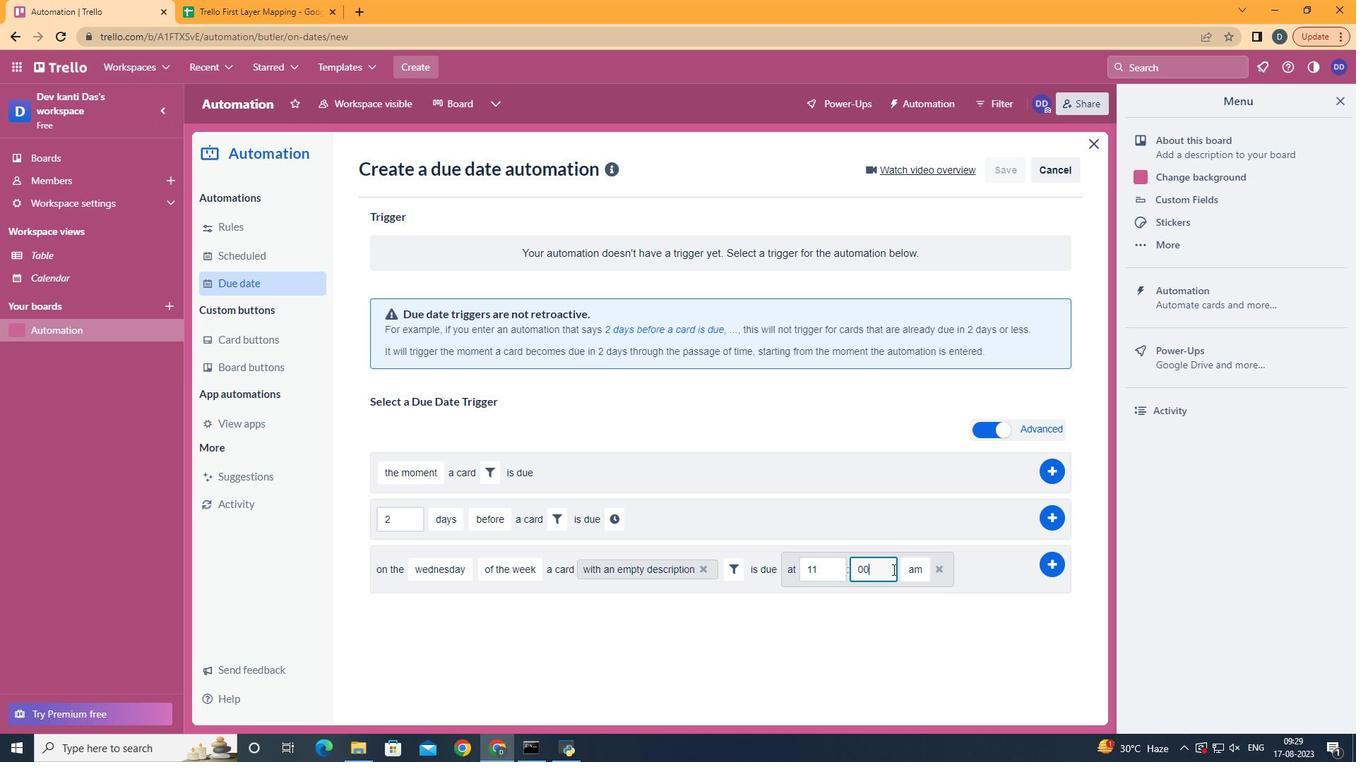 
Action: Mouse moved to (1052, 567)
Screenshot: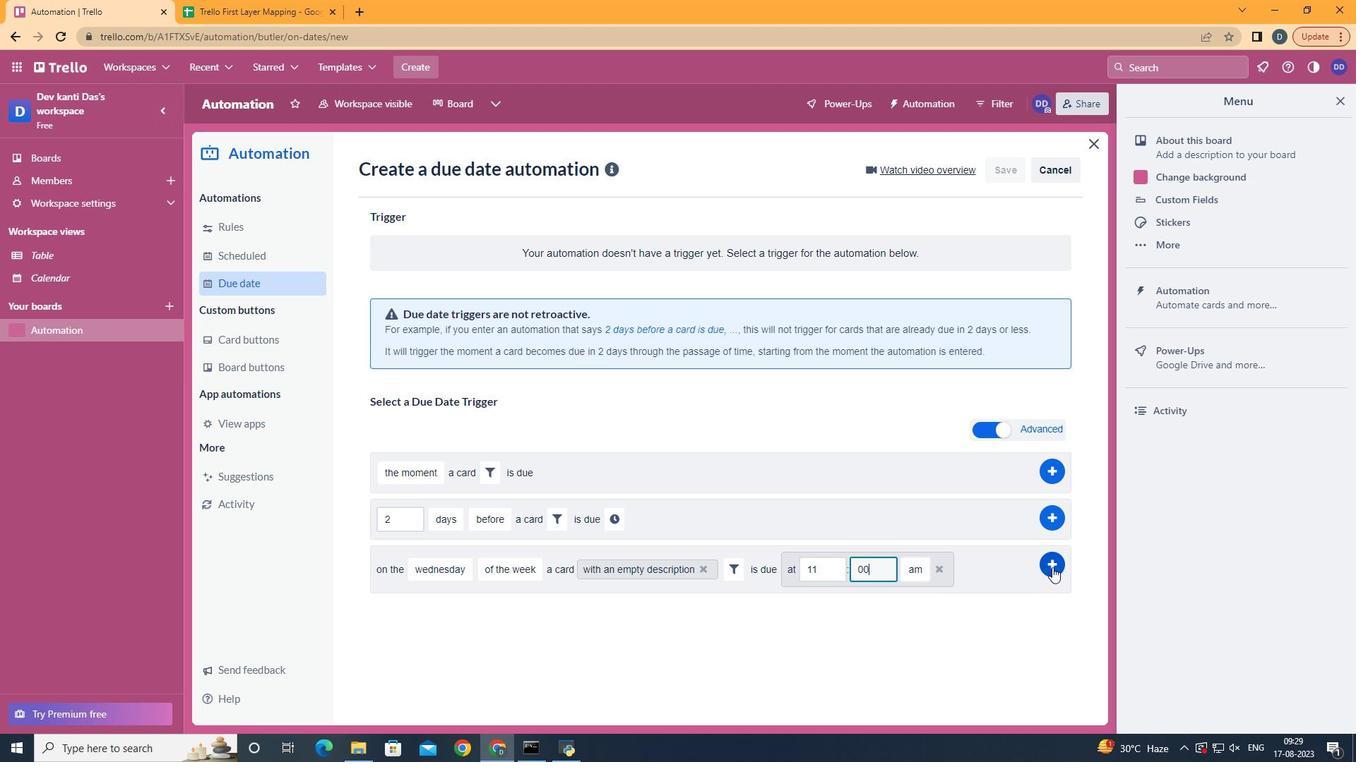 
Action: Mouse pressed left at (1052, 567)
Screenshot: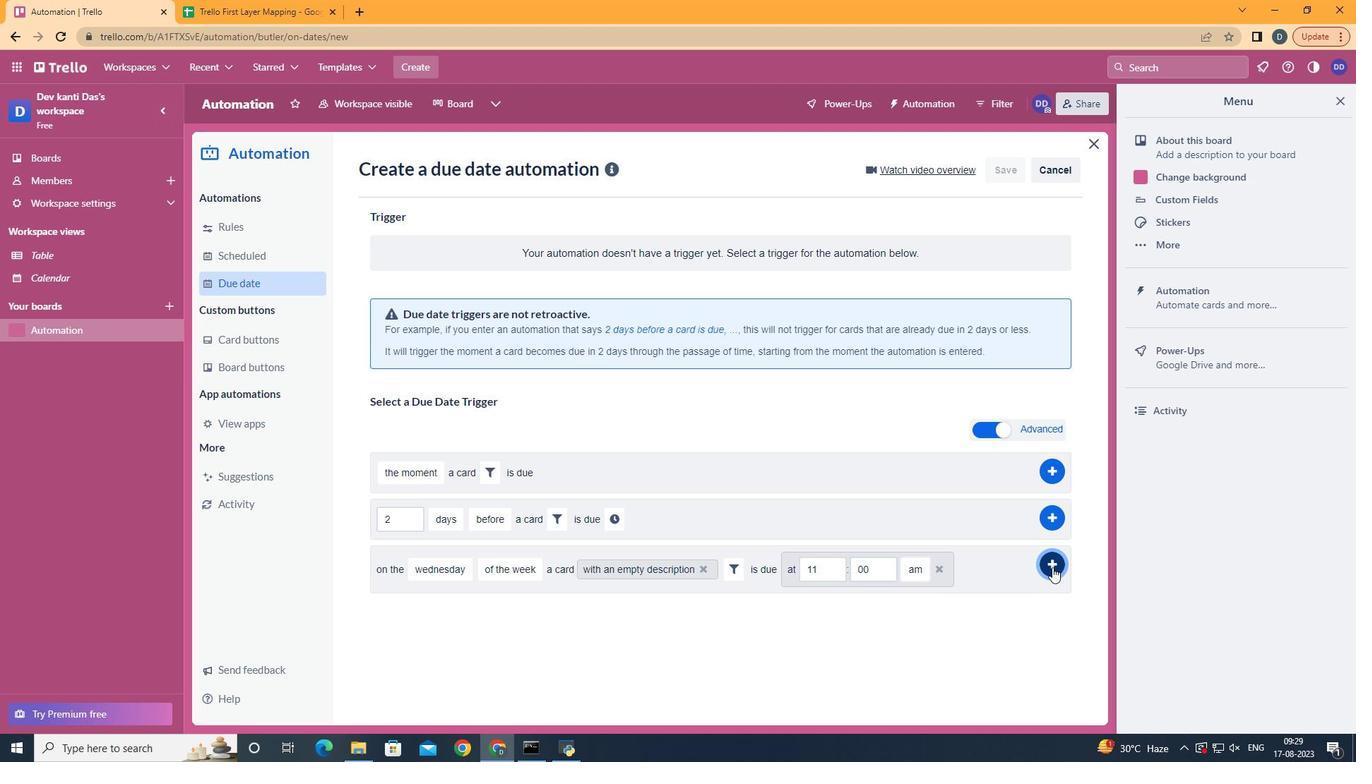 
